 Task: Find connections with filter location Kondapalle with filter topic #mindset with filter profile language German with filter current company Wipro PARI with filter school Delhi Public School Mathura Road with filter industry Theater Companies with filter service category Writing with filter keywords title Controller
Action: Mouse moved to (310, 243)
Screenshot: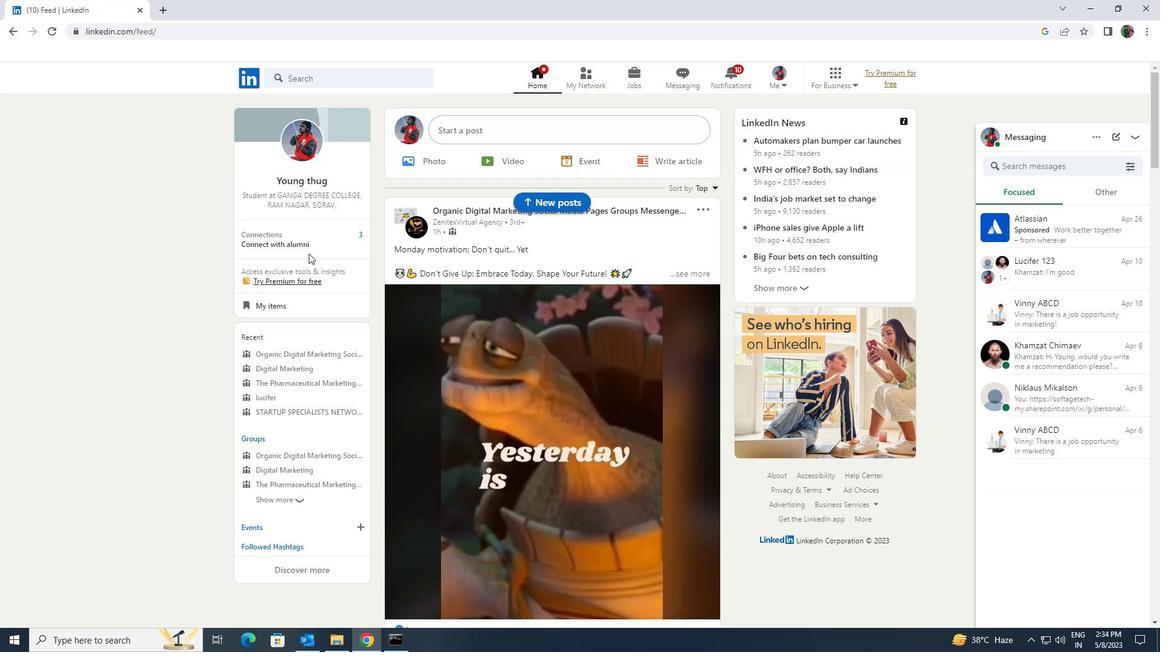 
Action: Mouse pressed left at (310, 243)
Screenshot: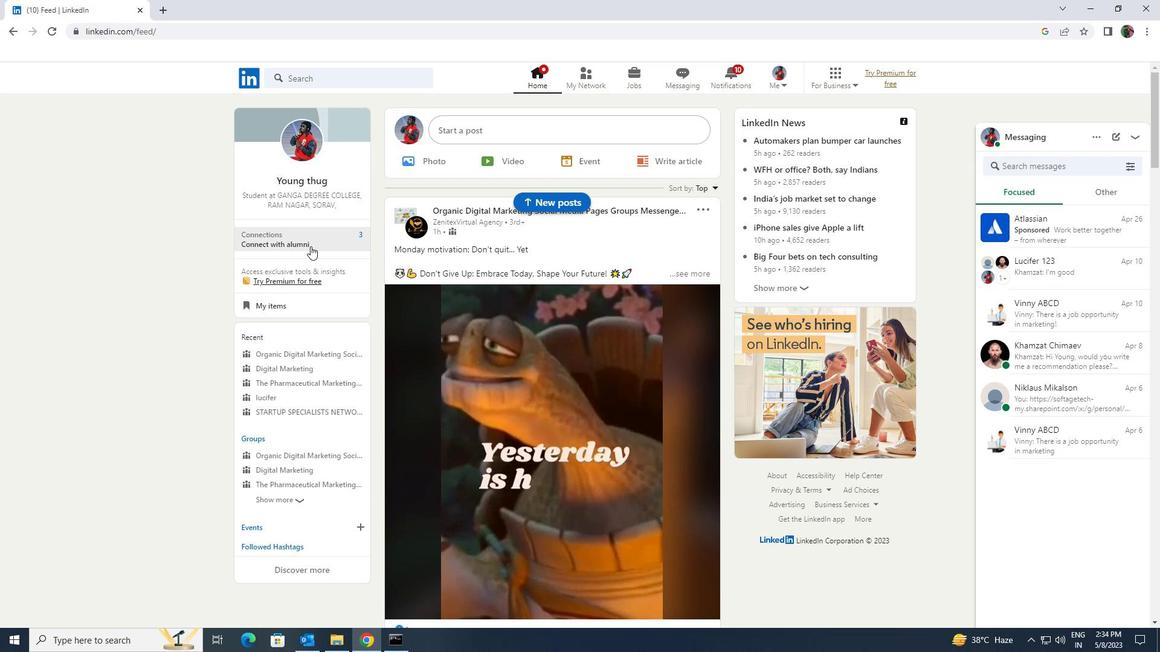 
Action: Mouse moved to (310, 150)
Screenshot: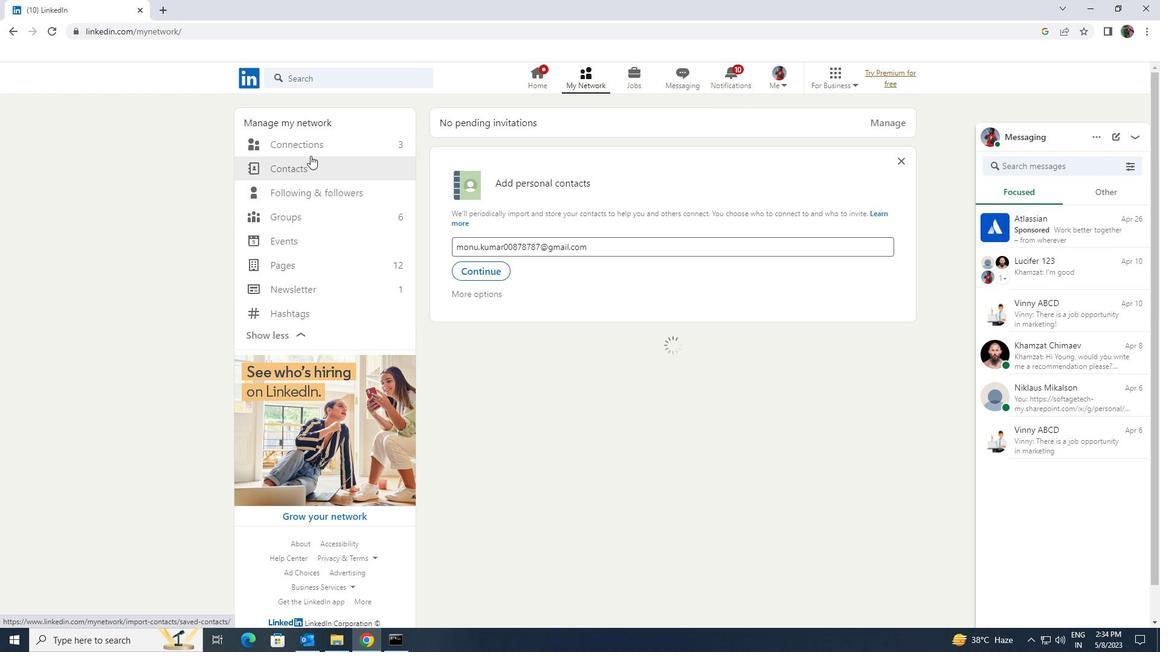 
Action: Mouse pressed left at (310, 150)
Screenshot: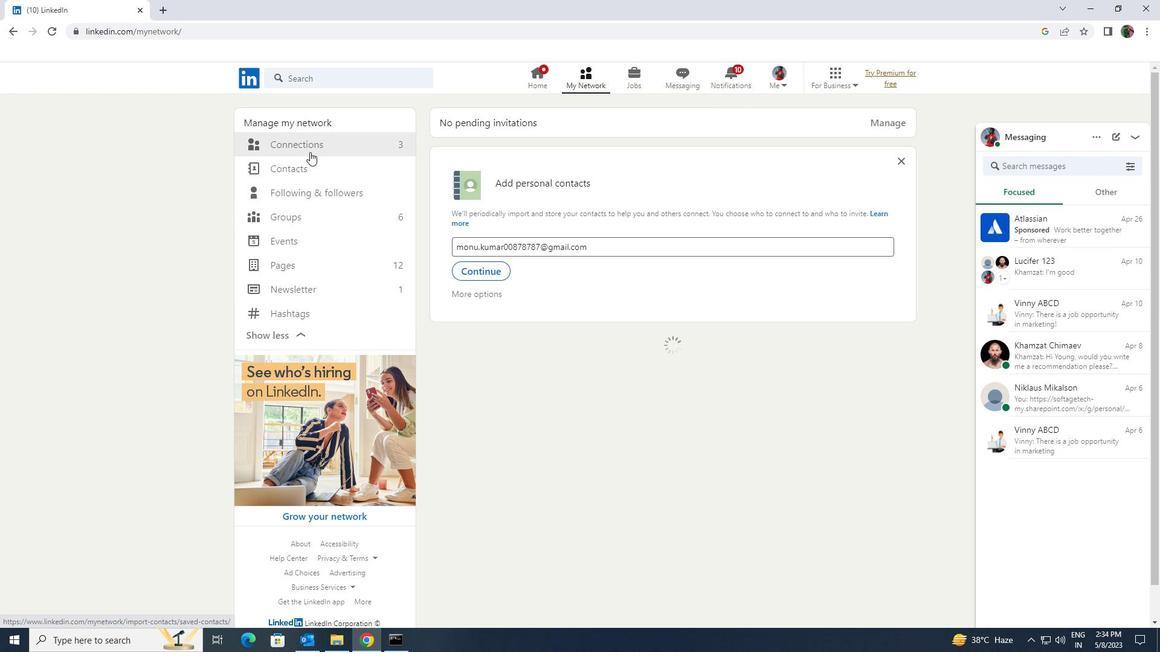 
Action: Mouse moved to (651, 148)
Screenshot: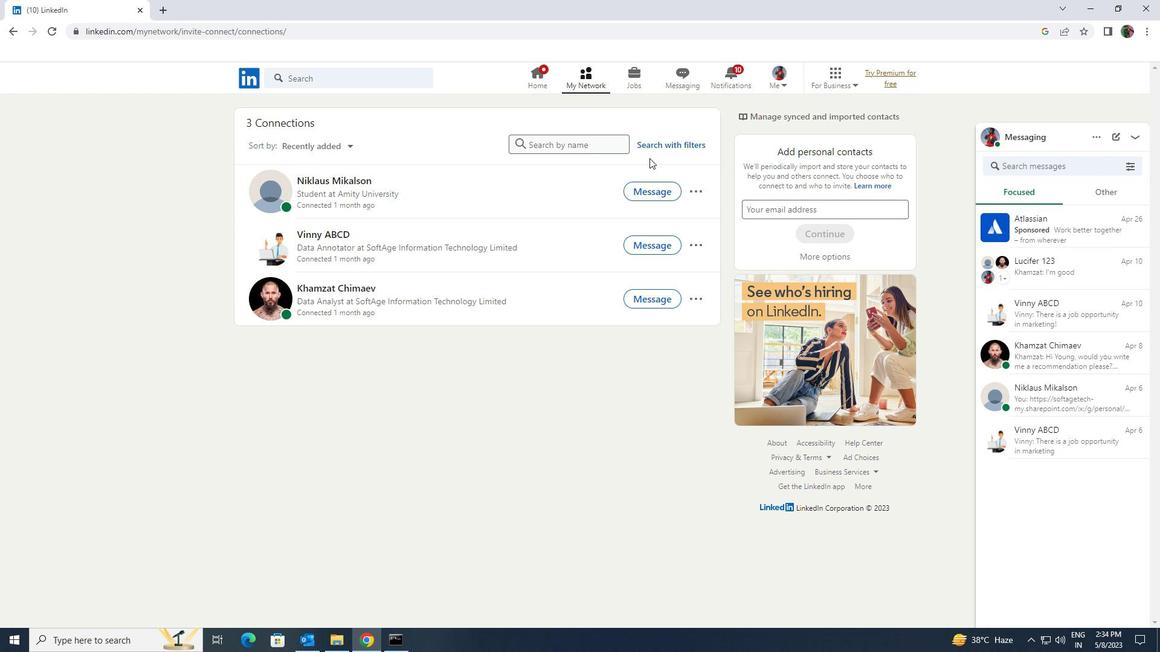 
Action: Mouse pressed left at (651, 148)
Screenshot: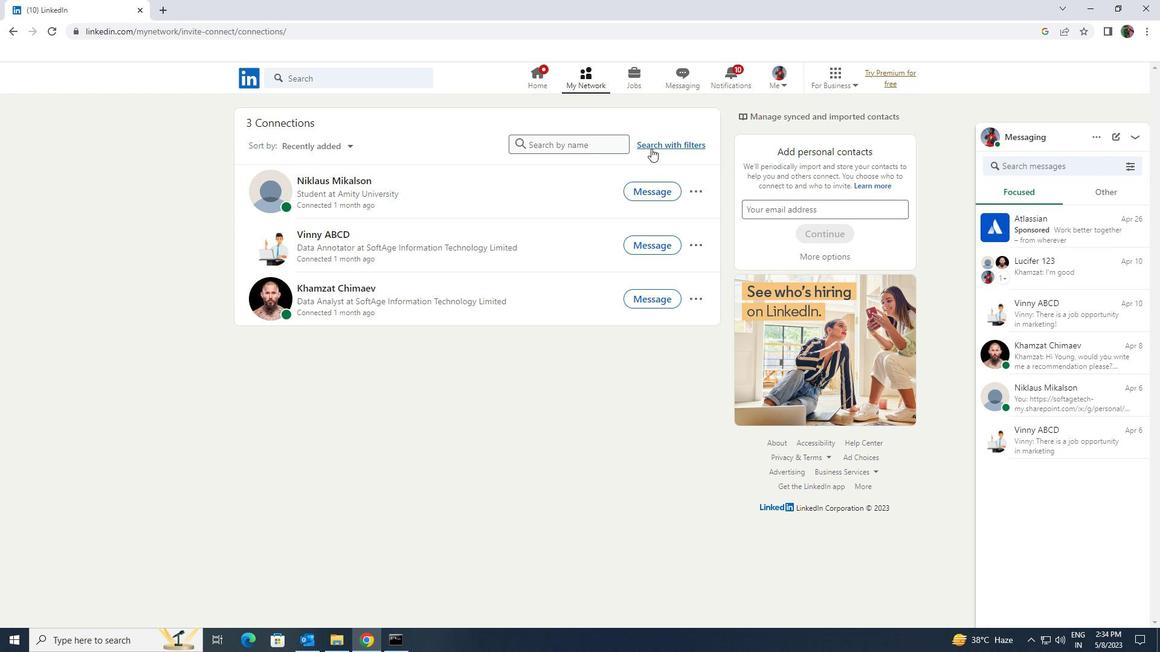 
Action: Mouse moved to (606, 116)
Screenshot: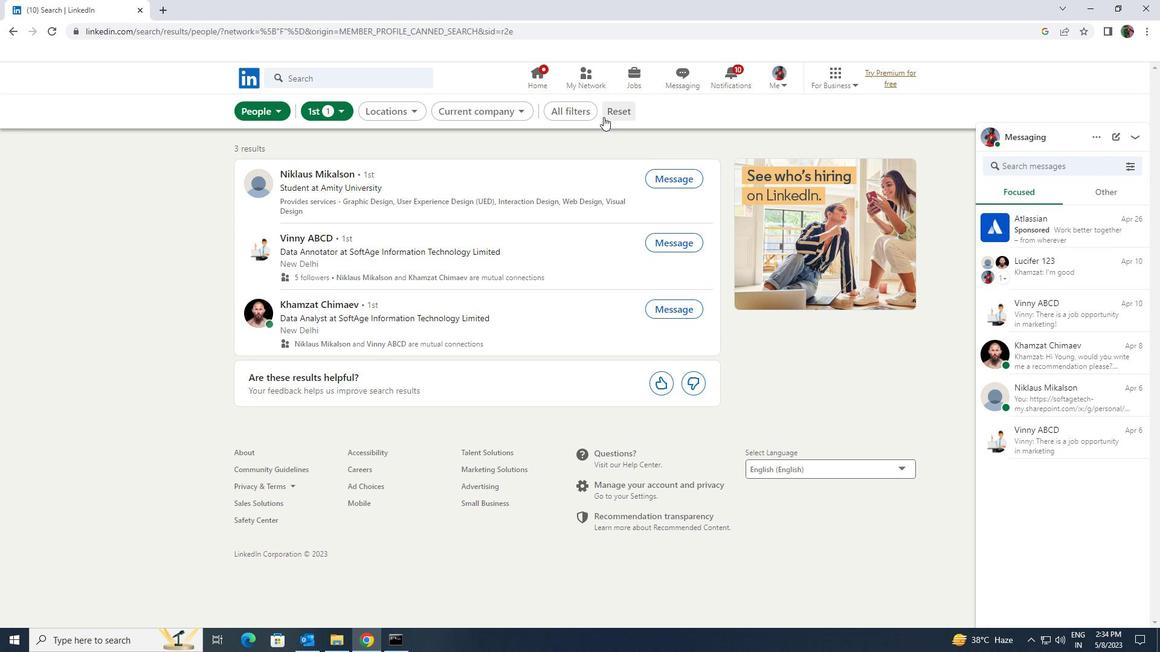 
Action: Mouse pressed left at (606, 116)
Screenshot: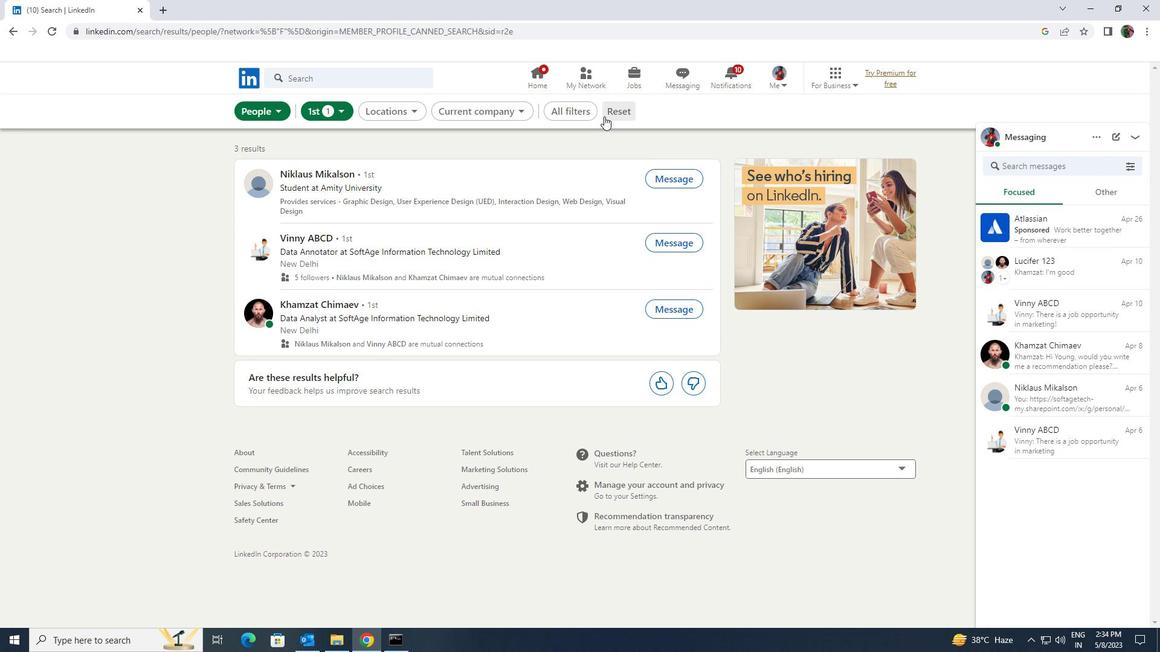 
Action: Mouse moved to (601, 115)
Screenshot: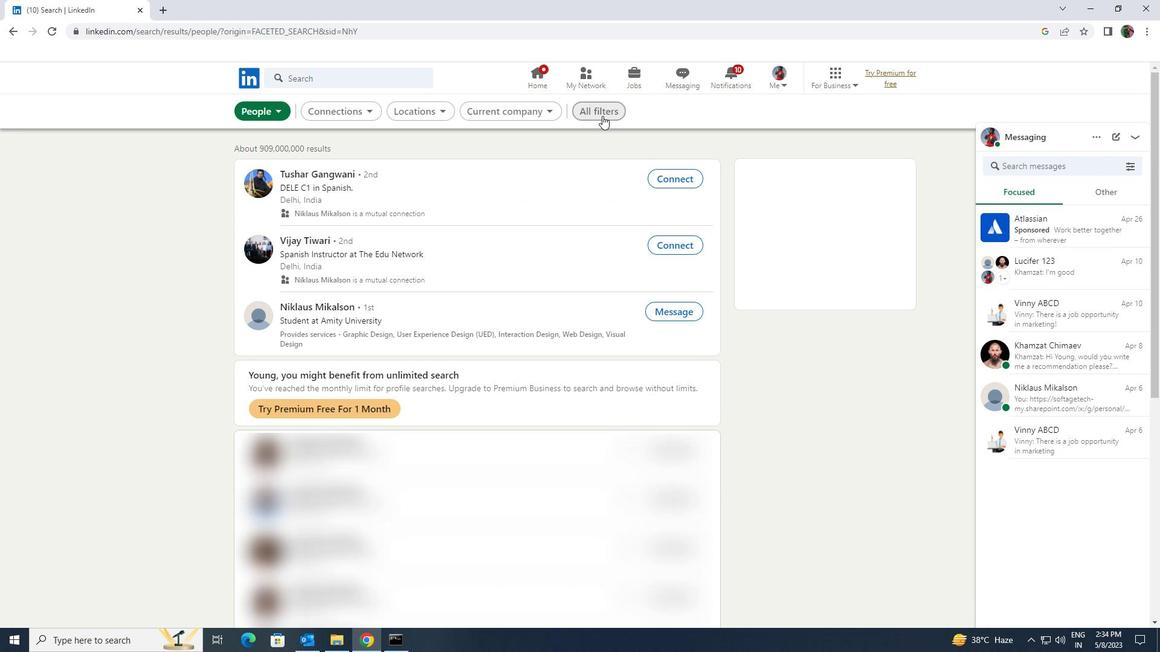 
Action: Mouse pressed left at (601, 115)
Screenshot: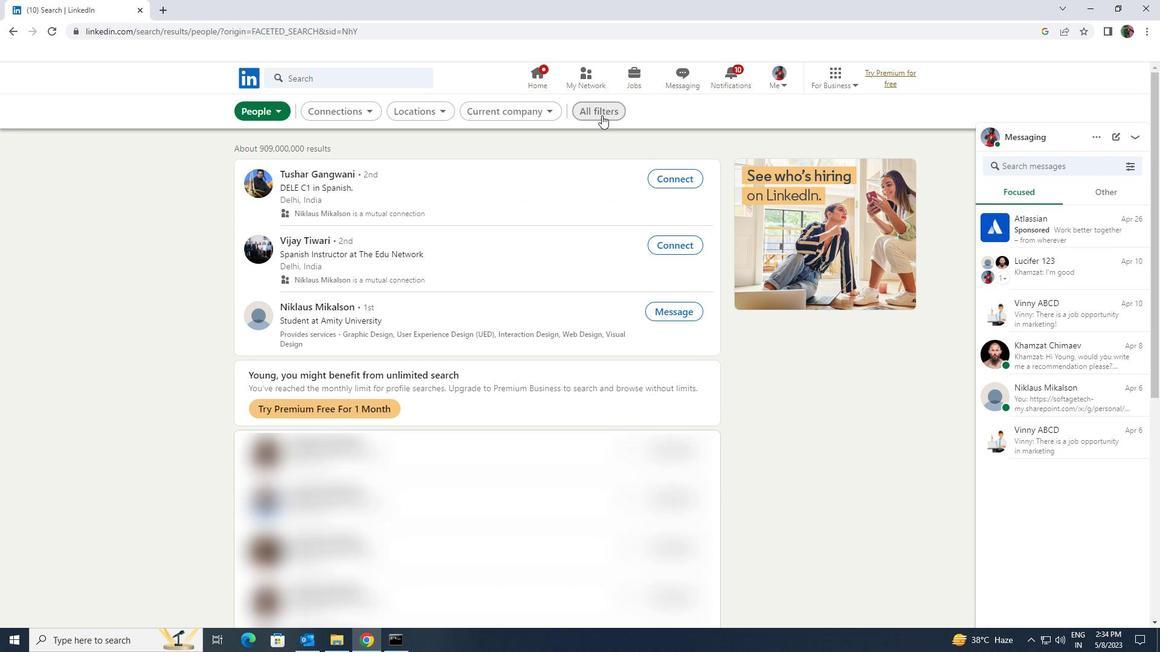 
Action: Mouse moved to (1014, 476)
Screenshot: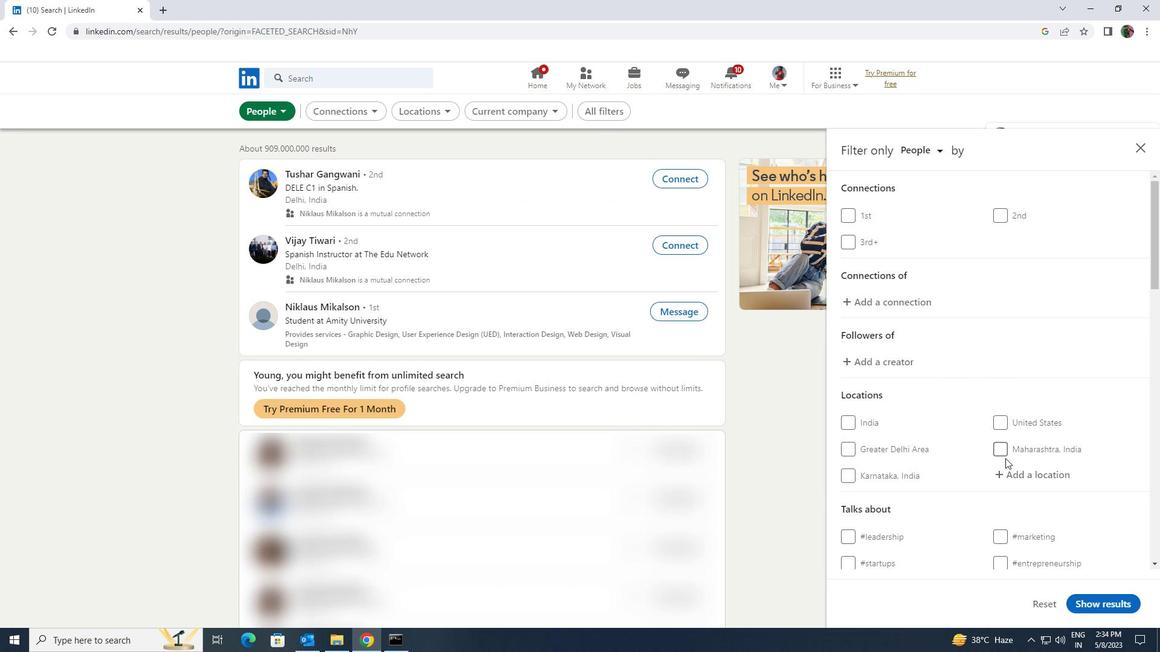 
Action: Mouse pressed left at (1014, 476)
Screenshot: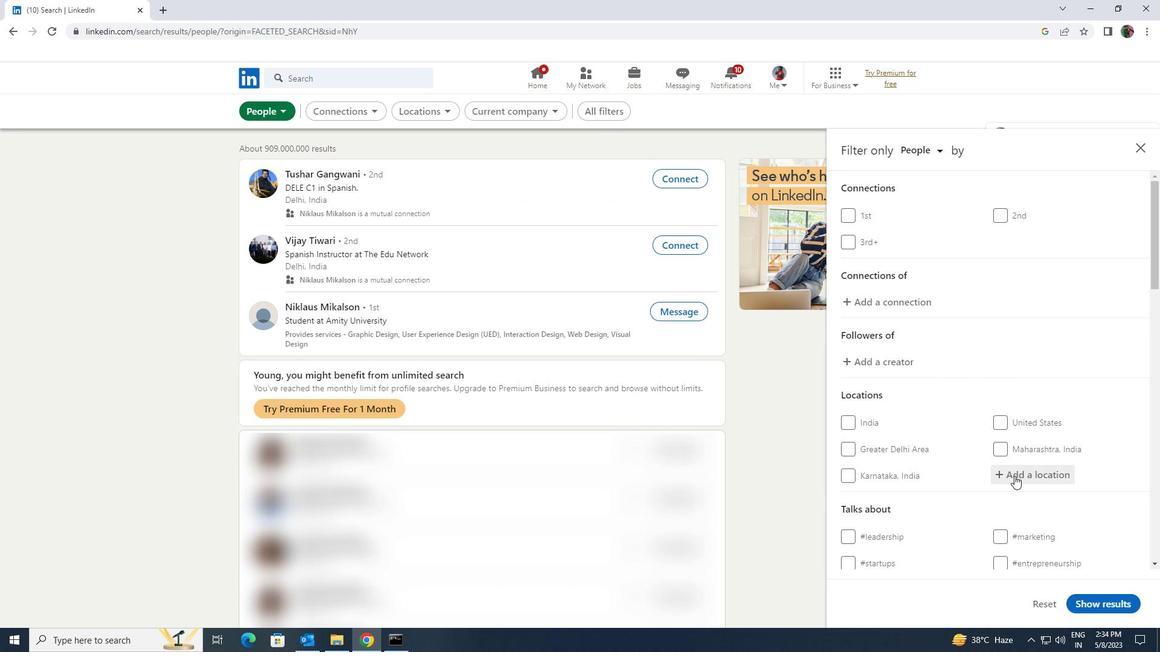 
Action: Key pressed <Key.shift>KONDAPALLE
Screenshot: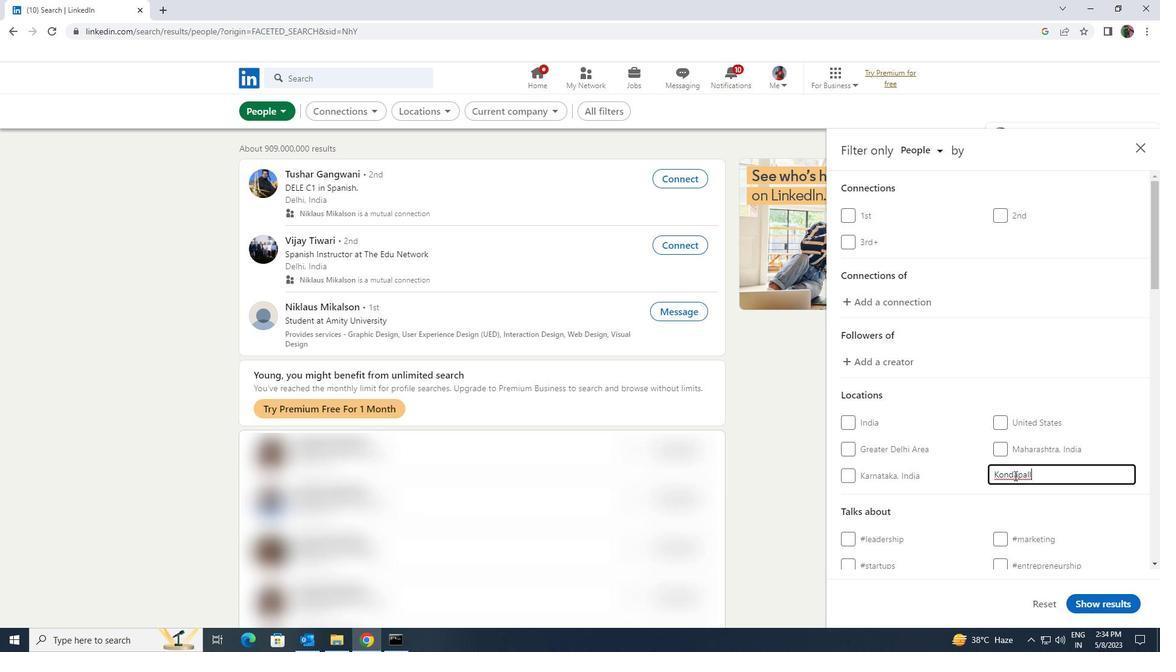 
Action: Mouse moved to (1019, 474)
Screenshot: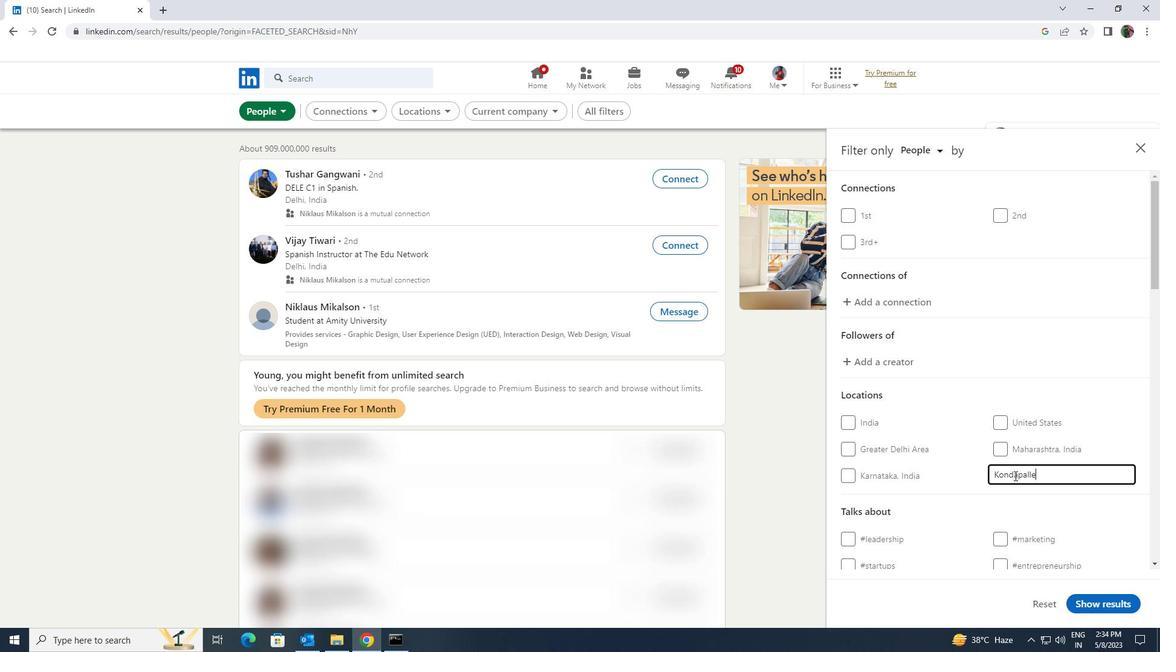 
Action: Mouse scrolled (1019, 474) with delta (0, 0)
Screenshot: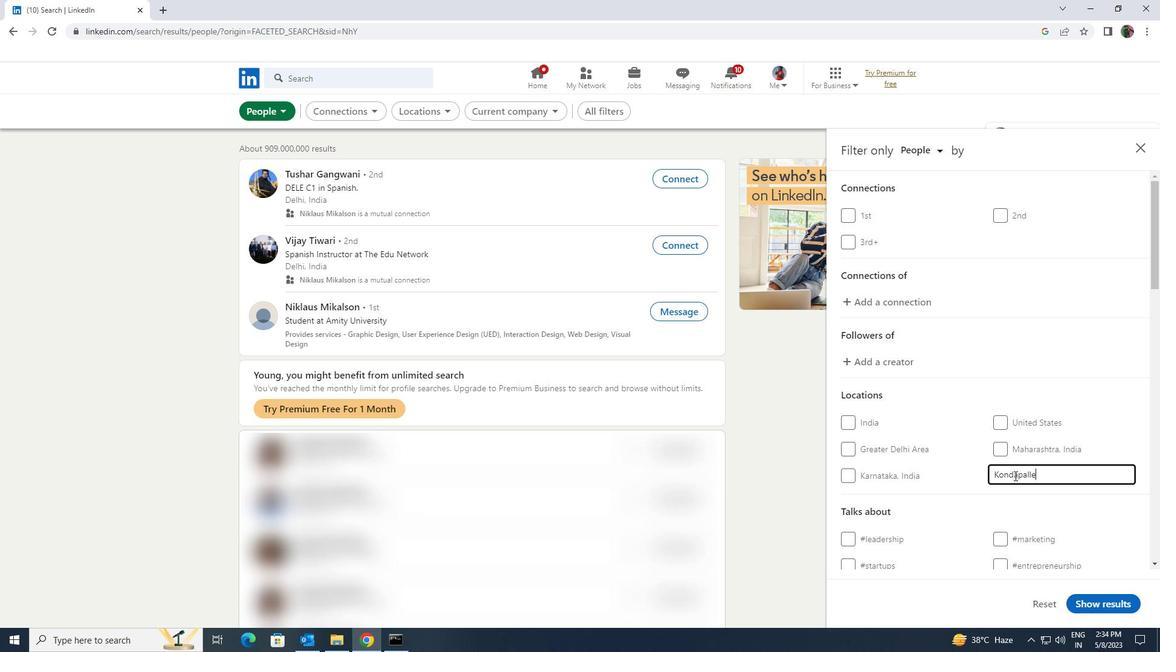 
Action: Mouse scrolled (1019, 474) with delta (0, 0)
Screenshot: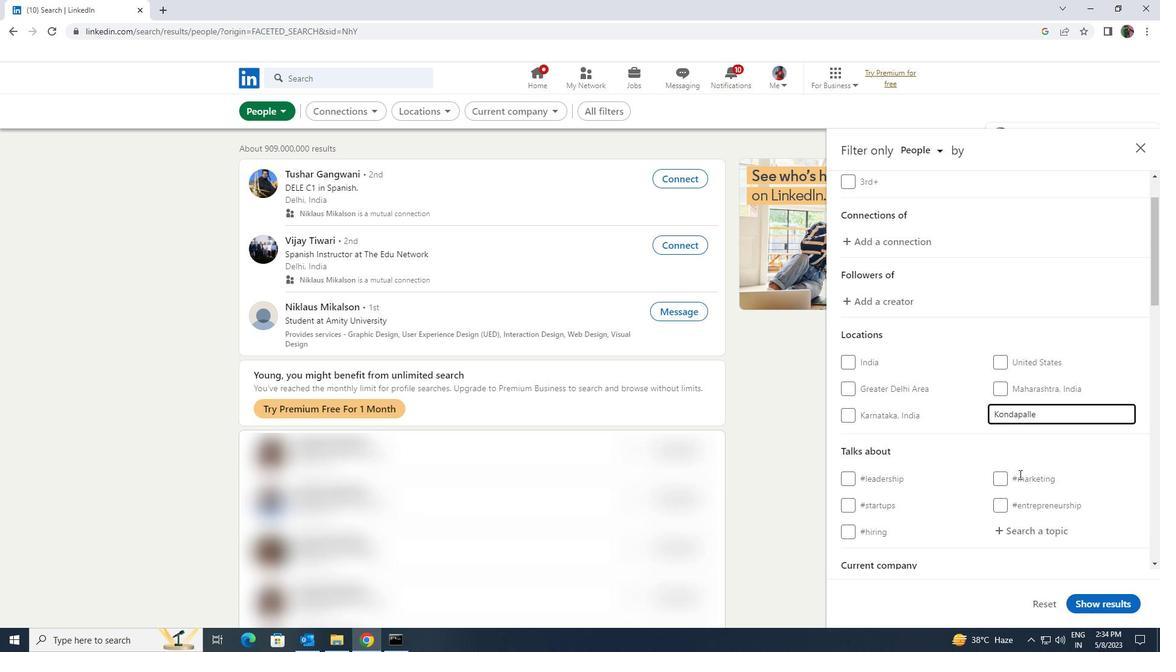 
Action: Mouse scrolled (1019, 474) with delta (0, 0)
Screenshot: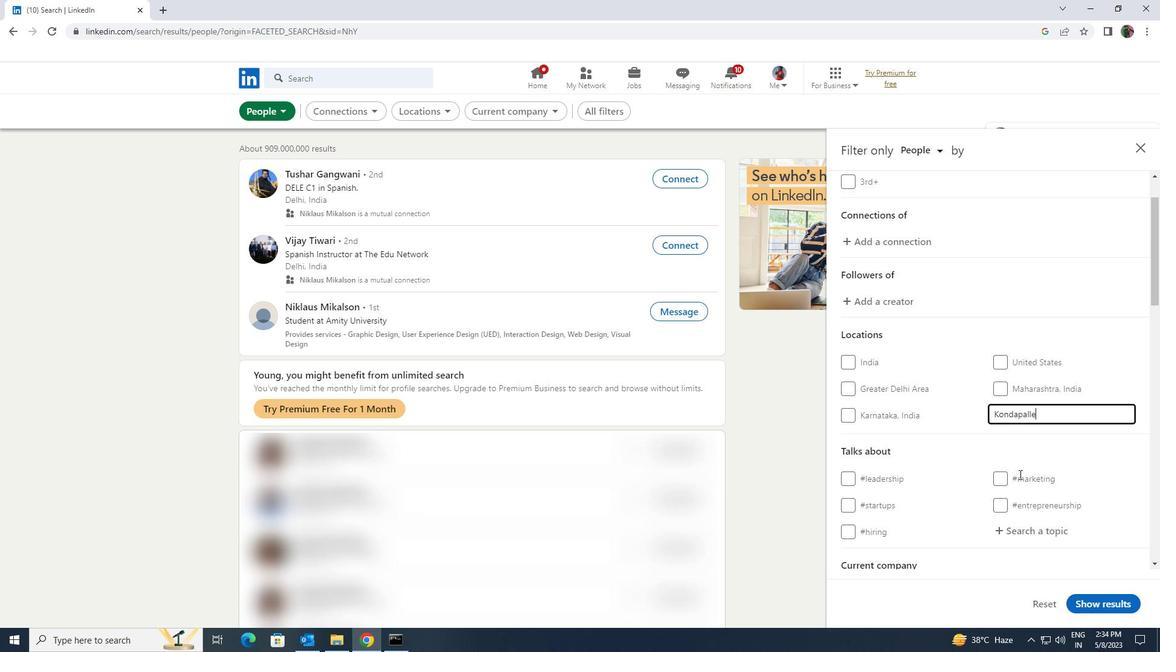 
Action: Mouse moved to (1014, 412)
Screenshot: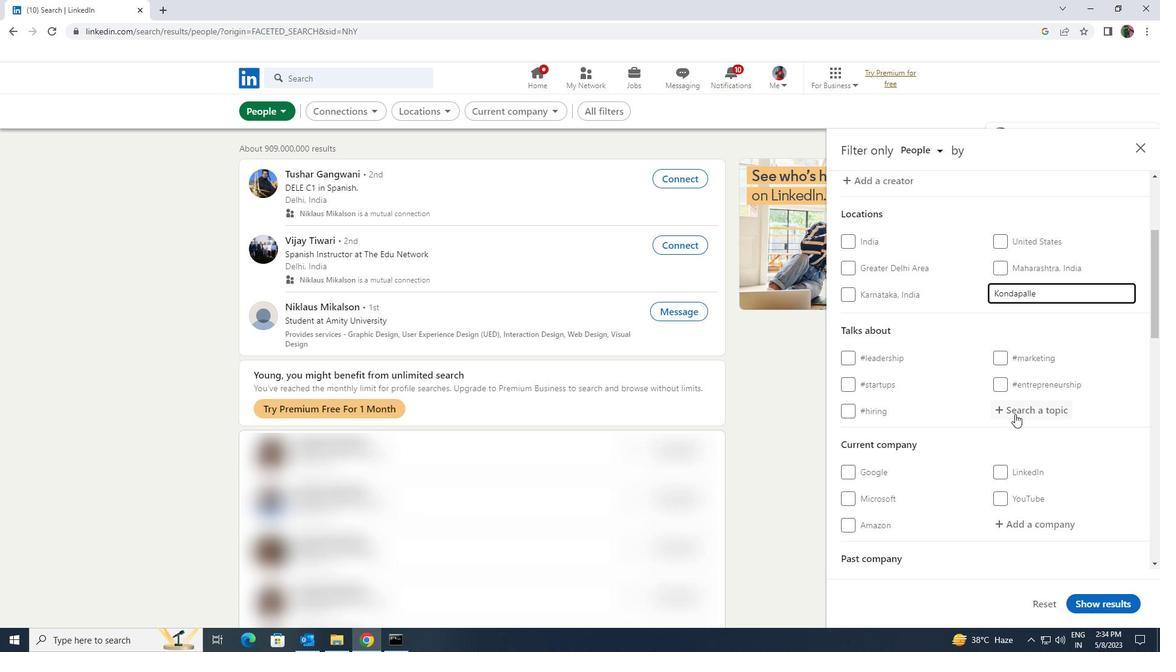 
Action: Mouse pressed left at (1014, 412)
Screenshot: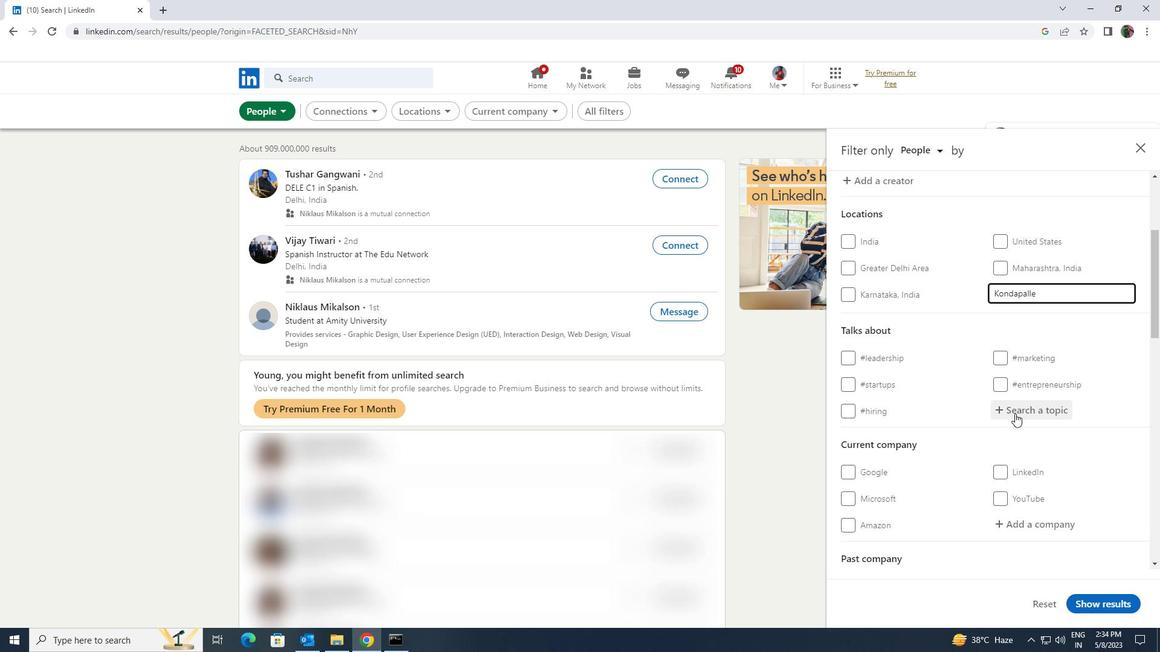 
Action: Key pressed <Key.shift>MINDSET
Screenshot: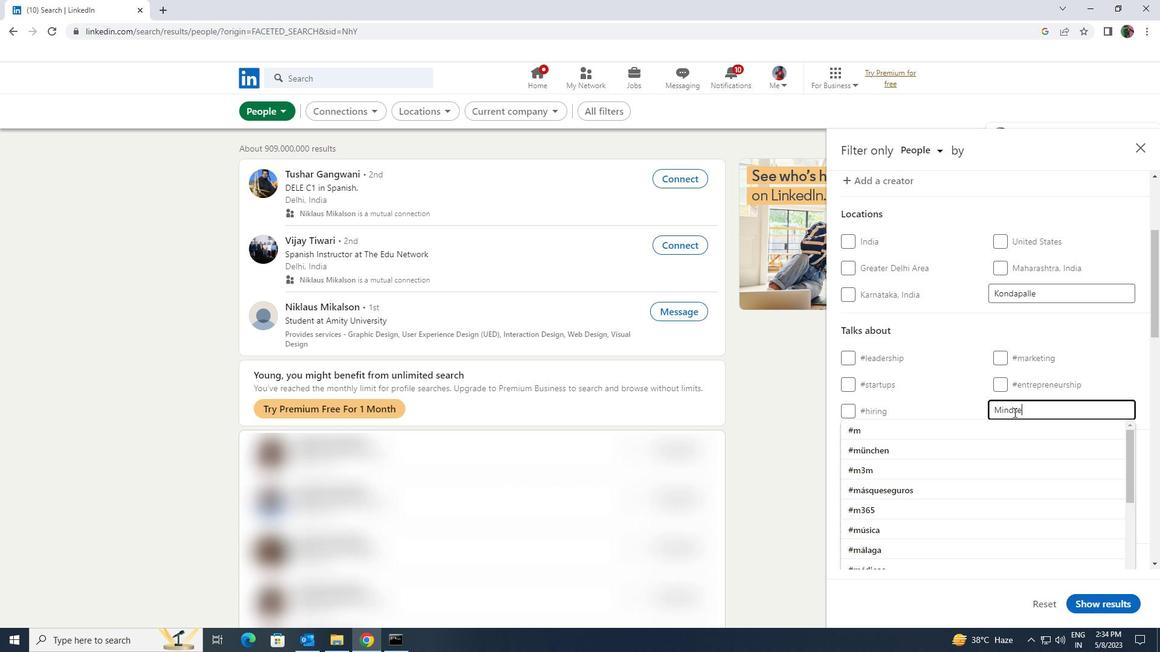 
Action: Mouse moved to (1012, 419)
Screenshot: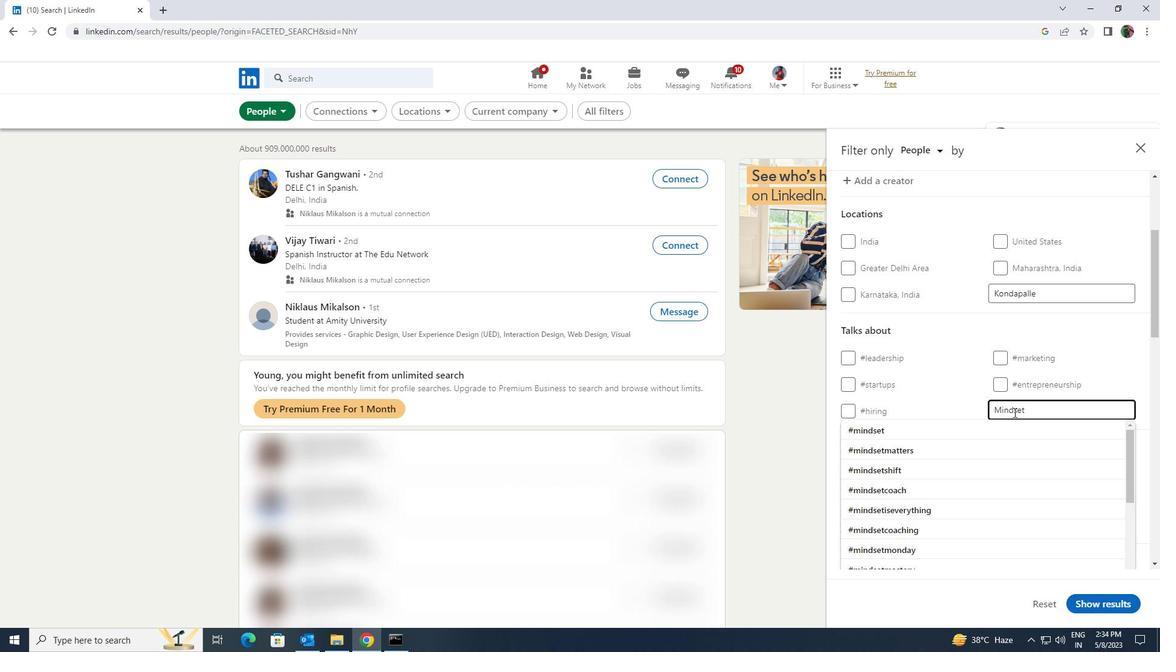 
Action: Mouse pressed left at (1012, 419)
Screenshot: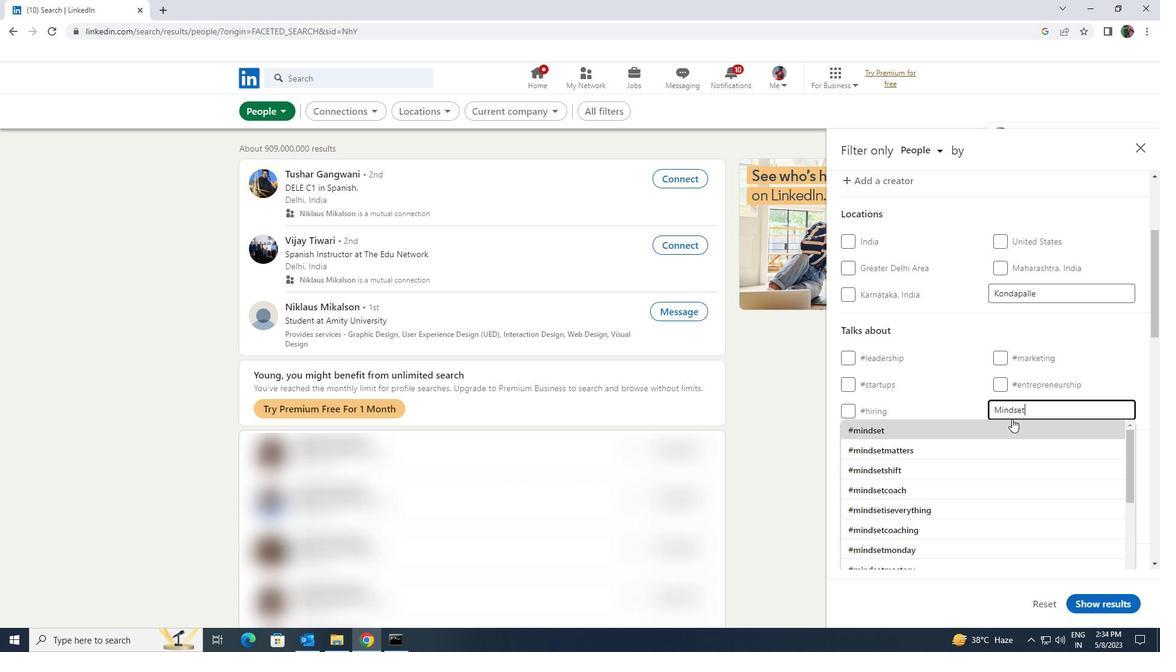 
Action: Mouse scrolled (1012, 418) with delta (0, 0)
Screenshot: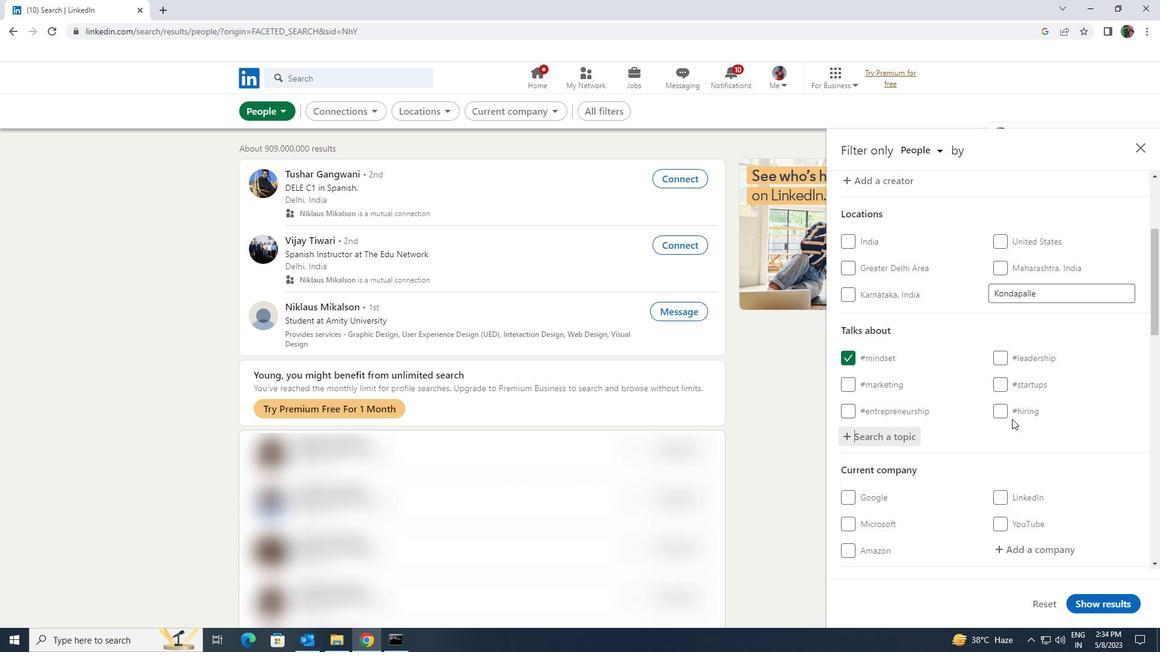 
Action: Mouse scrolled (1012, 418) with delta (0, 0)
Screenshot: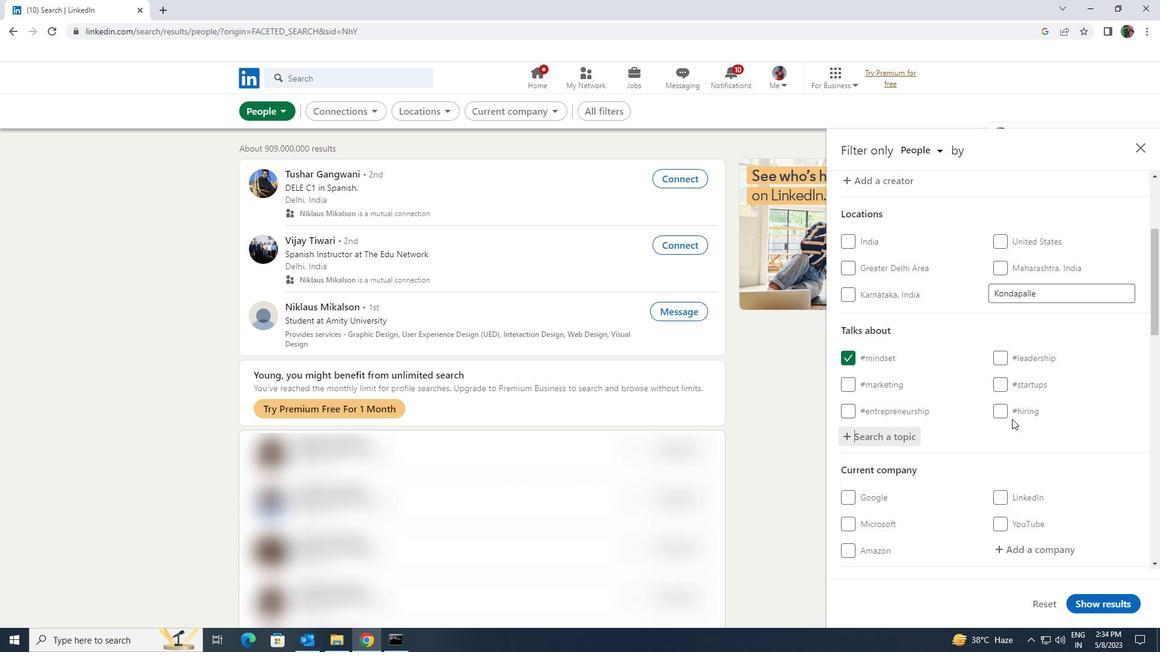 
Action: Mouse moved to (1012, 419)
Screenshot: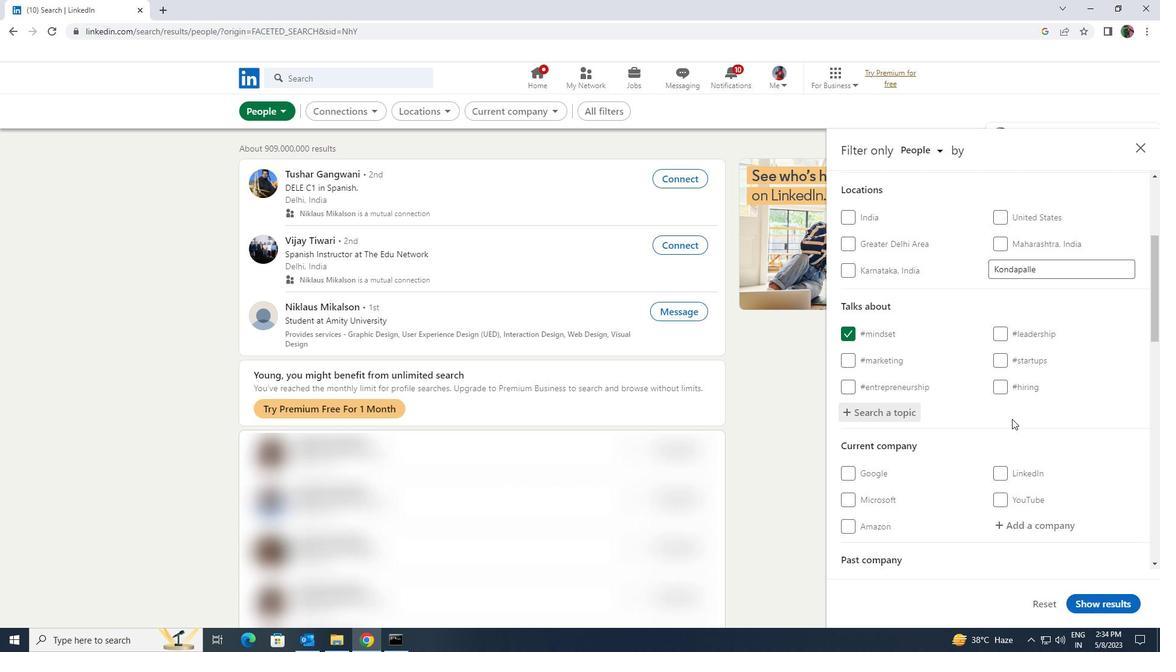 
Action: Mouse scrolled (1012, 418) with delta (0, 0)
Screenshot: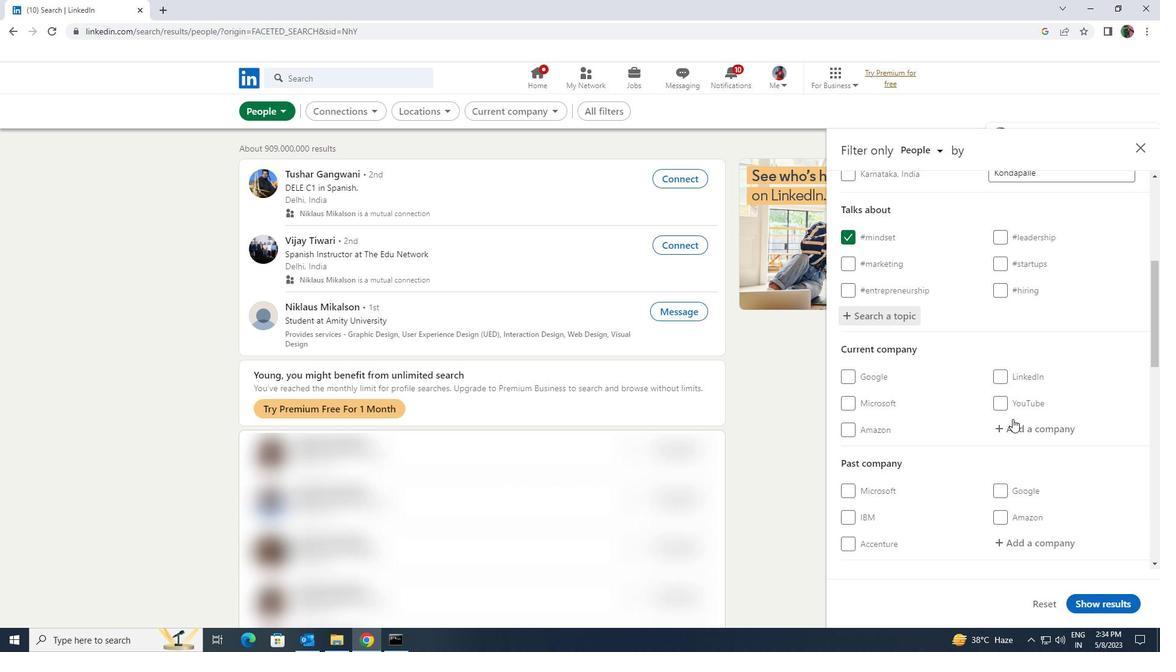 
Action: Mouse scrolled (1012, 418) with delta (0, 0)
Screenshot: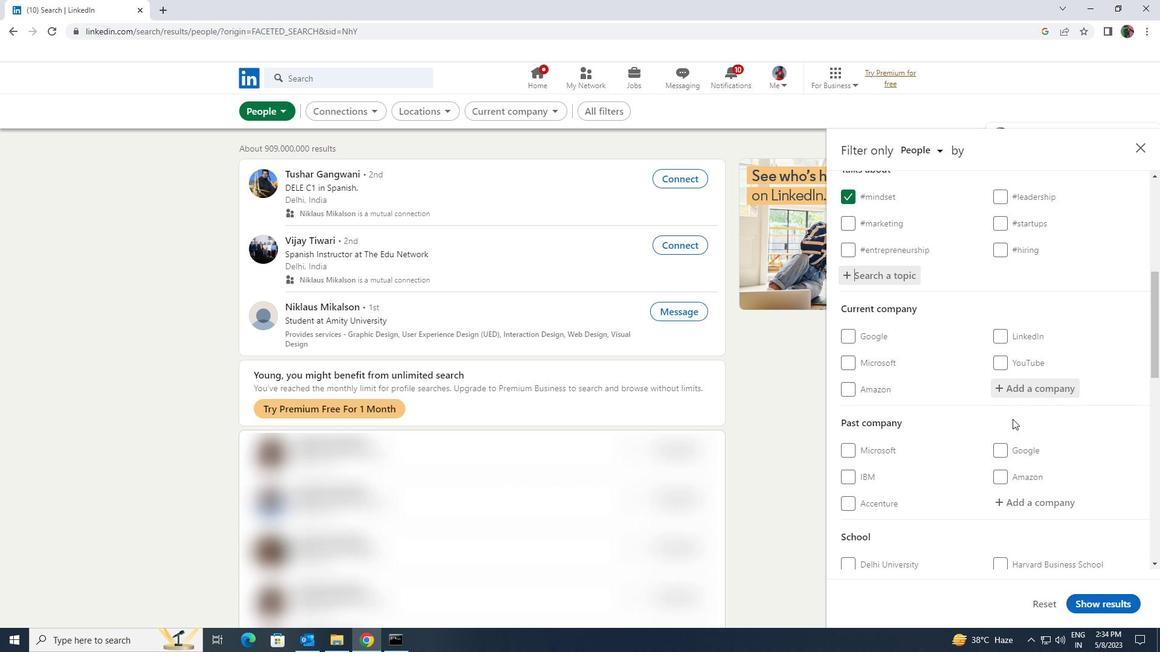 
Action: Mouse scrolled (1012, 418) with delta (0, 0)
Screenshot: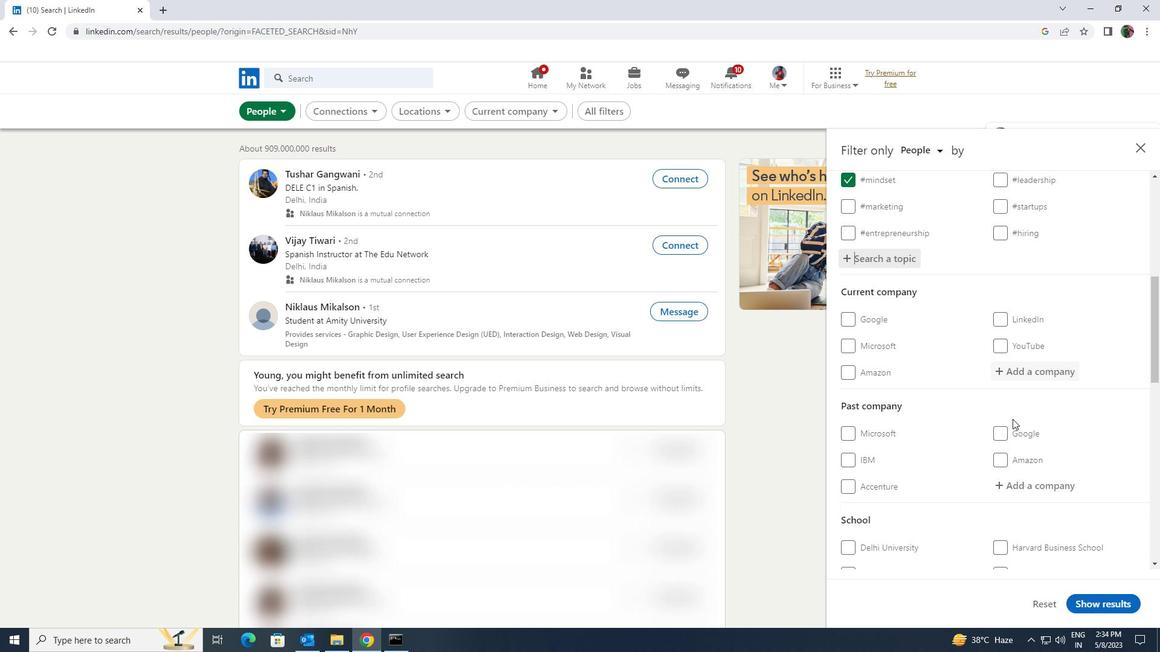
Action: Mouse scrolled (1012, 418) with delta (0, 0)
Screenshot: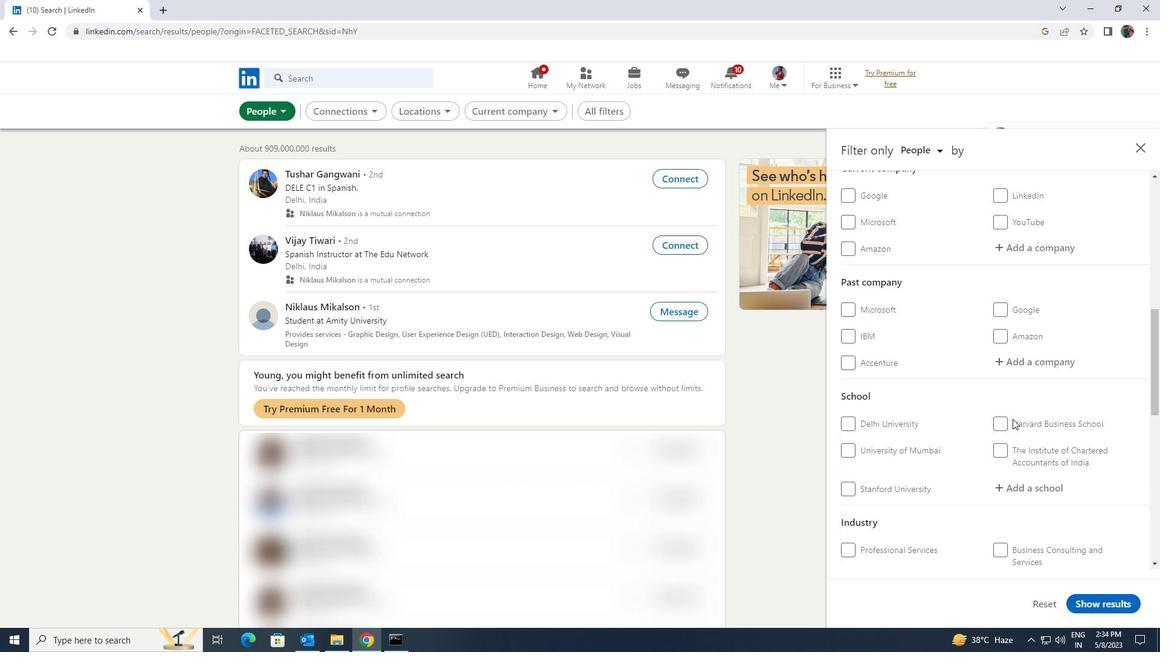 
Action: Mouse scrolled (1012, 418) with delta (0, 0)
Screenshot: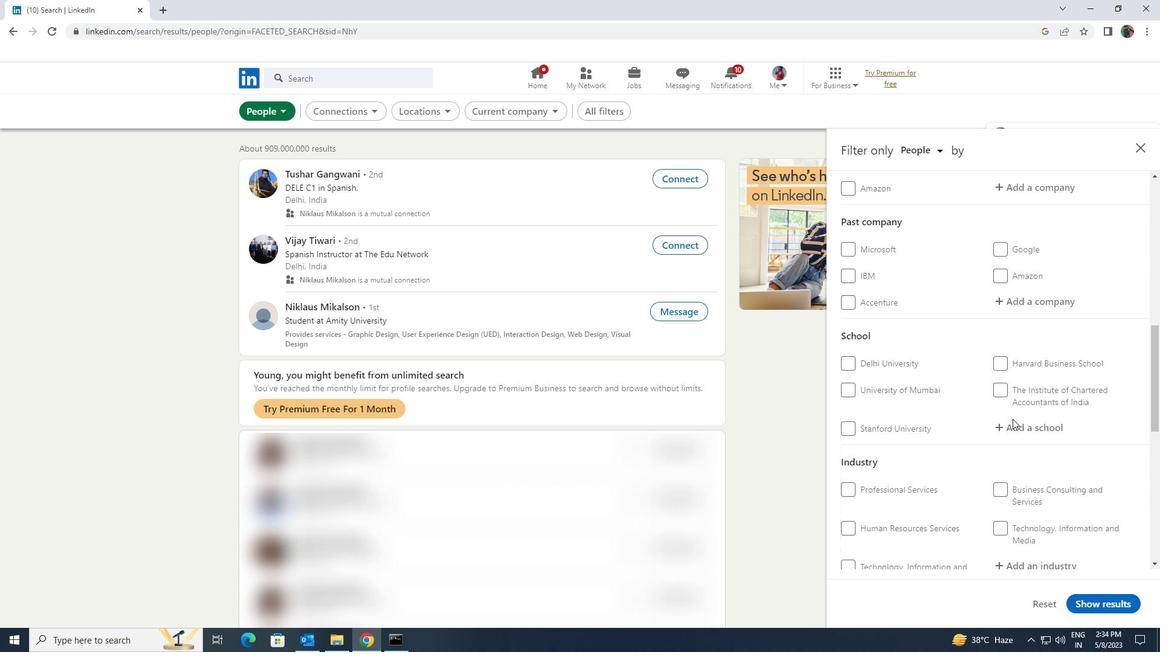 
Action: Mouse scrolled (1012, 418) with delta (0, 0)
Screenshot: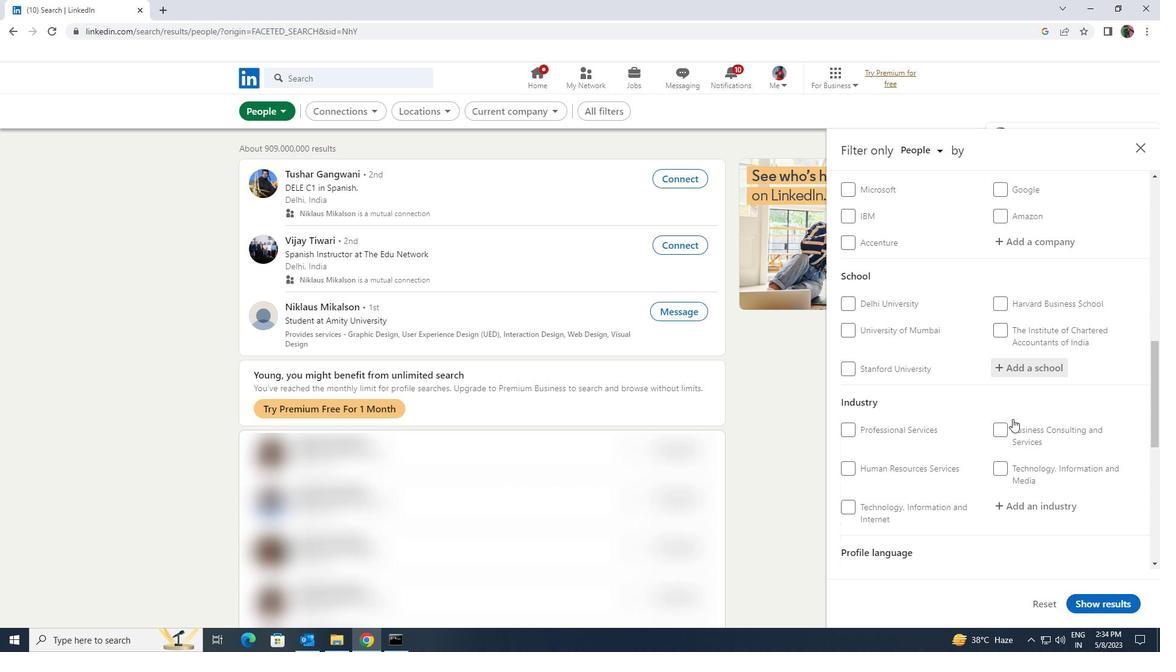 
Action: Mouse scrolled (1012, 418) with delta (0, 0)
Screenshot: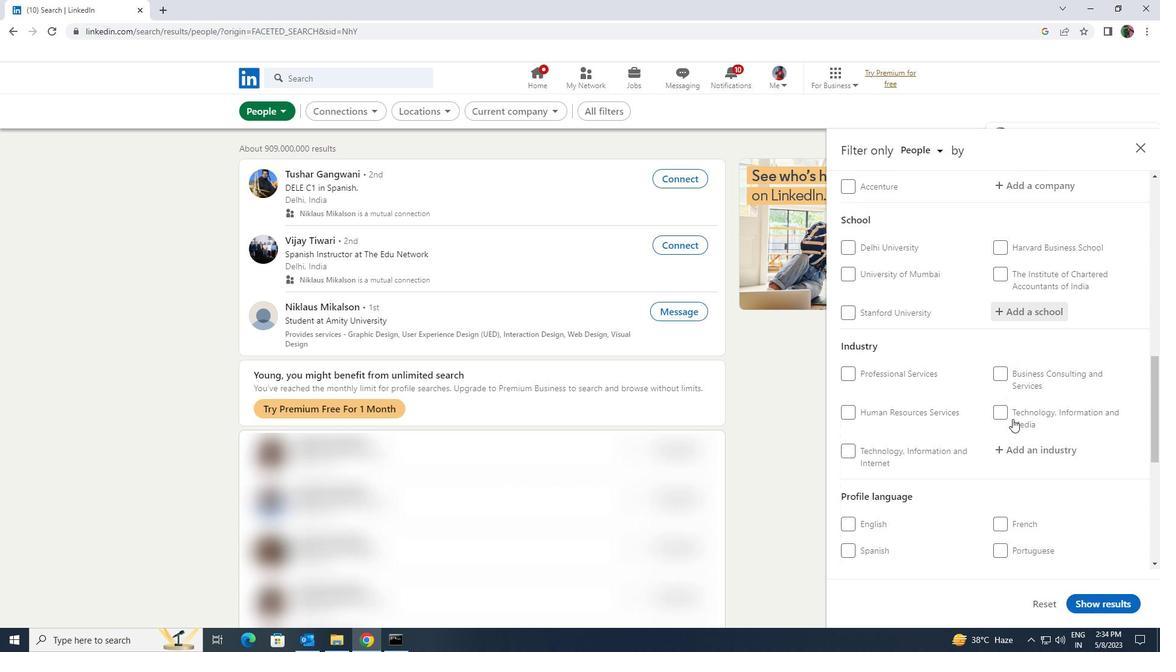 
Action: Mouse moved to (883, 509)
Screenshot: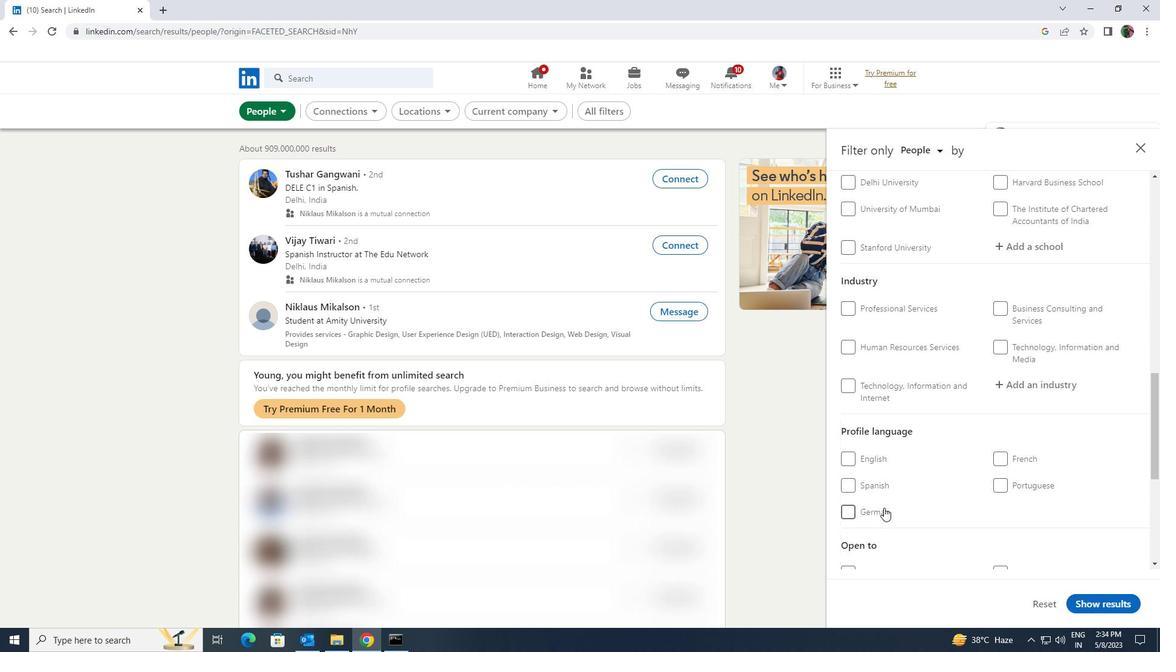 
Action: Mouse pressed left at (883, 509)
Screenshot: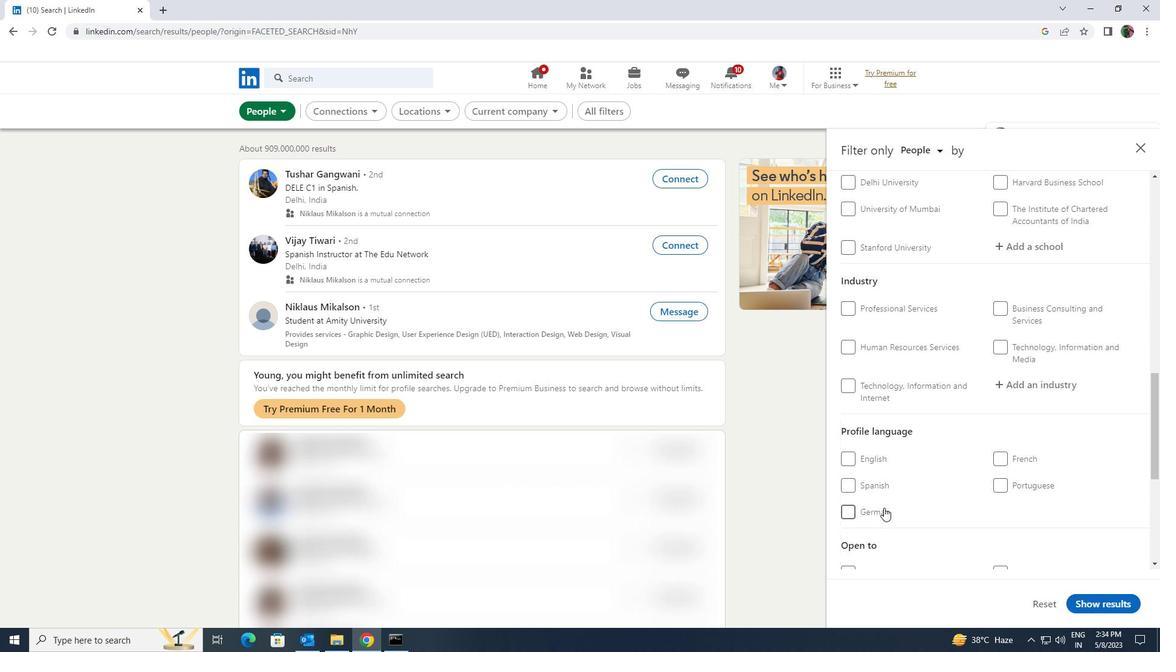 
Action: Mouse moved to (847, 514)
Screenshot: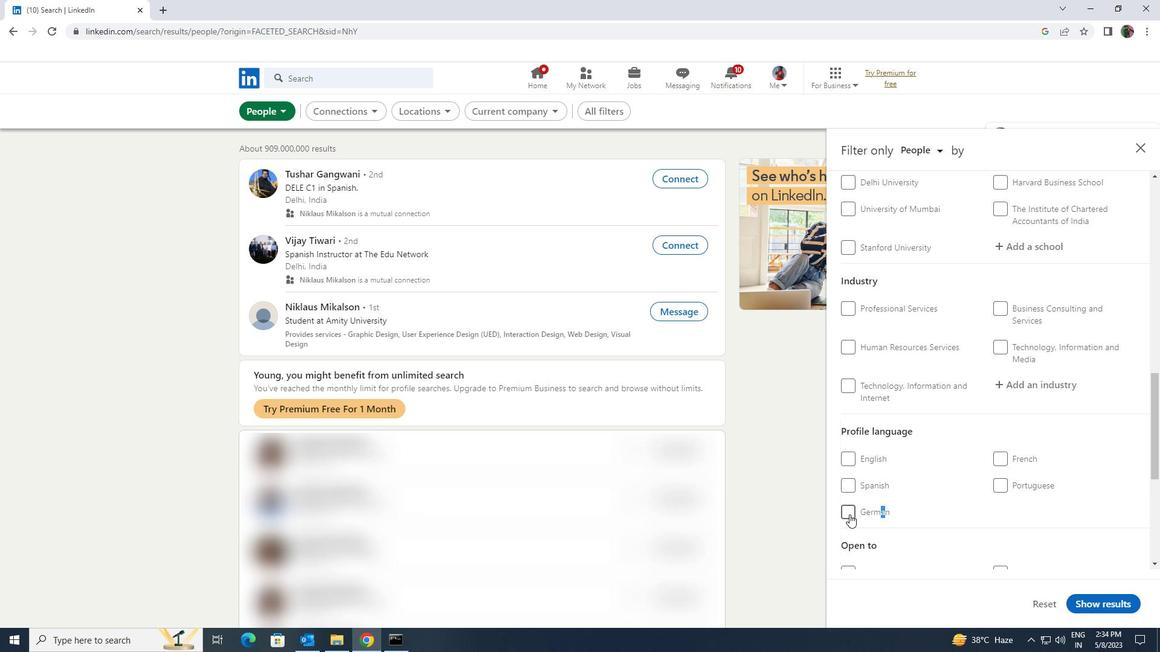 
Action: Mouse pressed left at (847, 514)
Screenshot: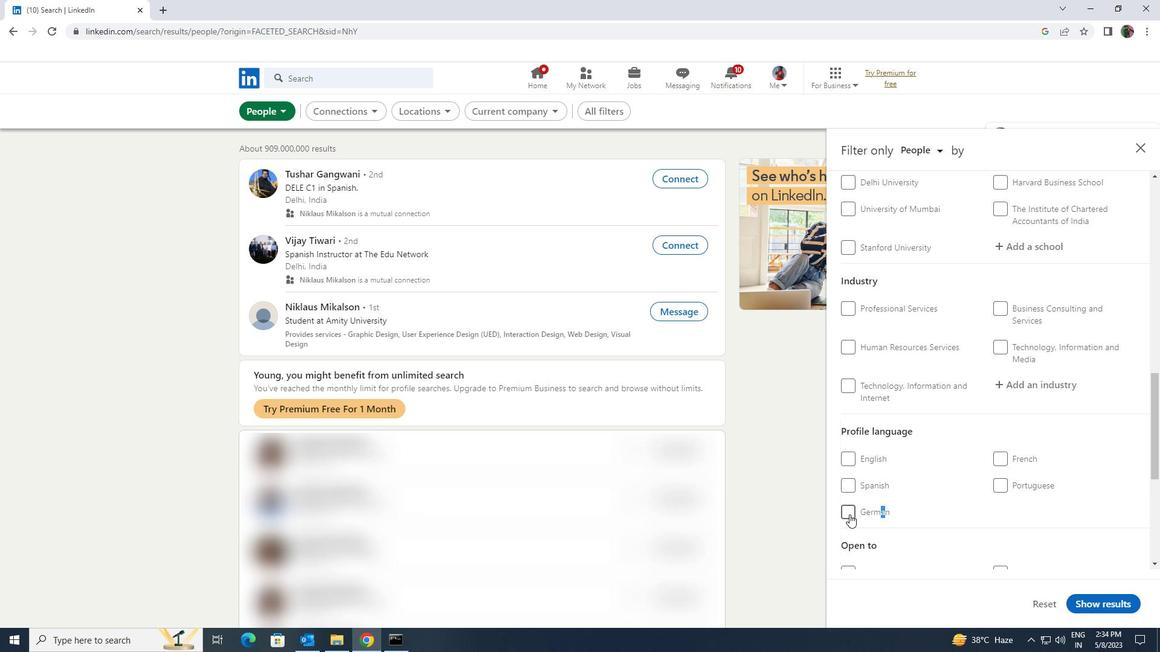 
Action: Mouse moved to (925, 500)
Screenshot: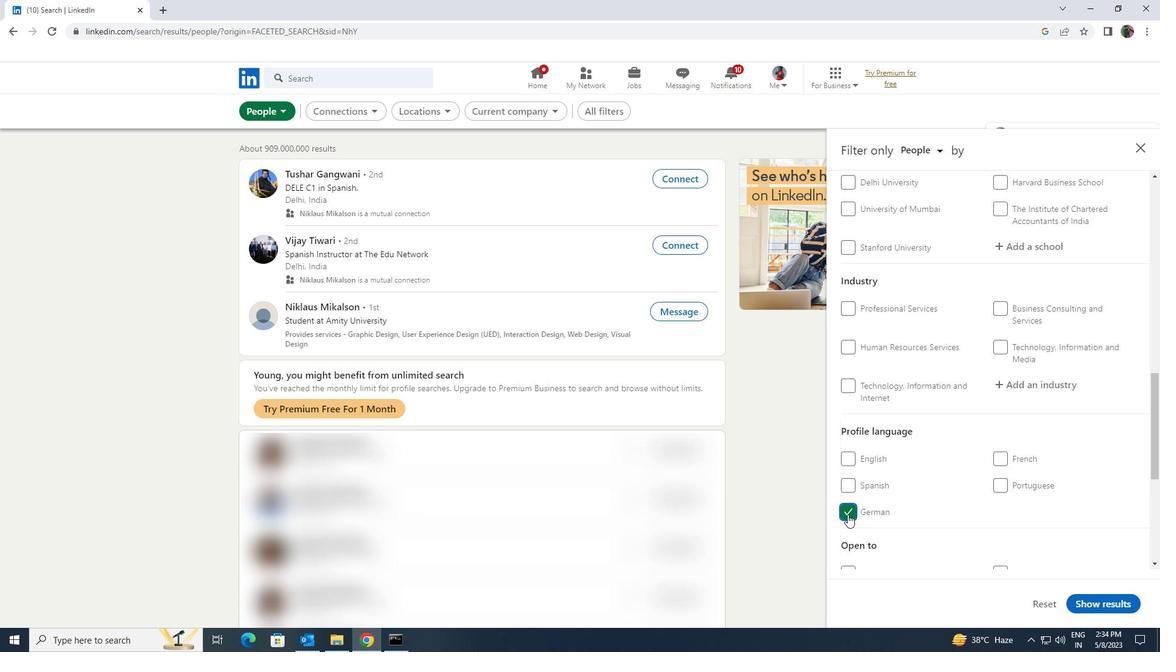 
Action: Mouse scrolled (925, 500) with delta (0, 0)
Screenshot: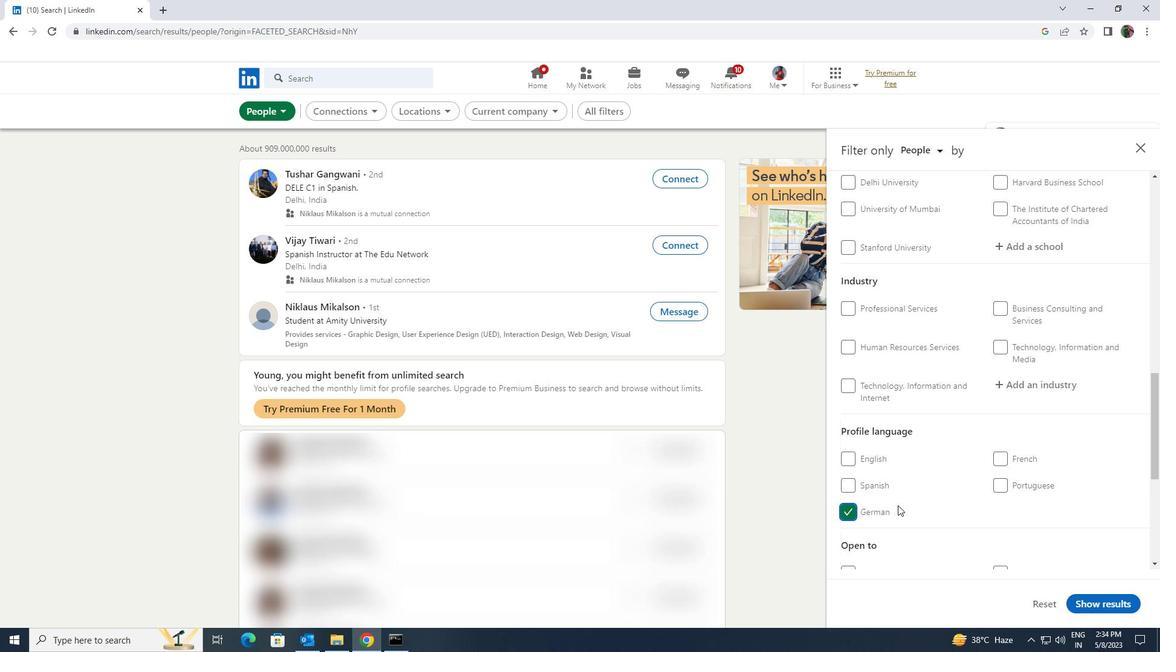 
Action: Mouse scrolled (925, 500) with delta (0, 0)
Screenshot: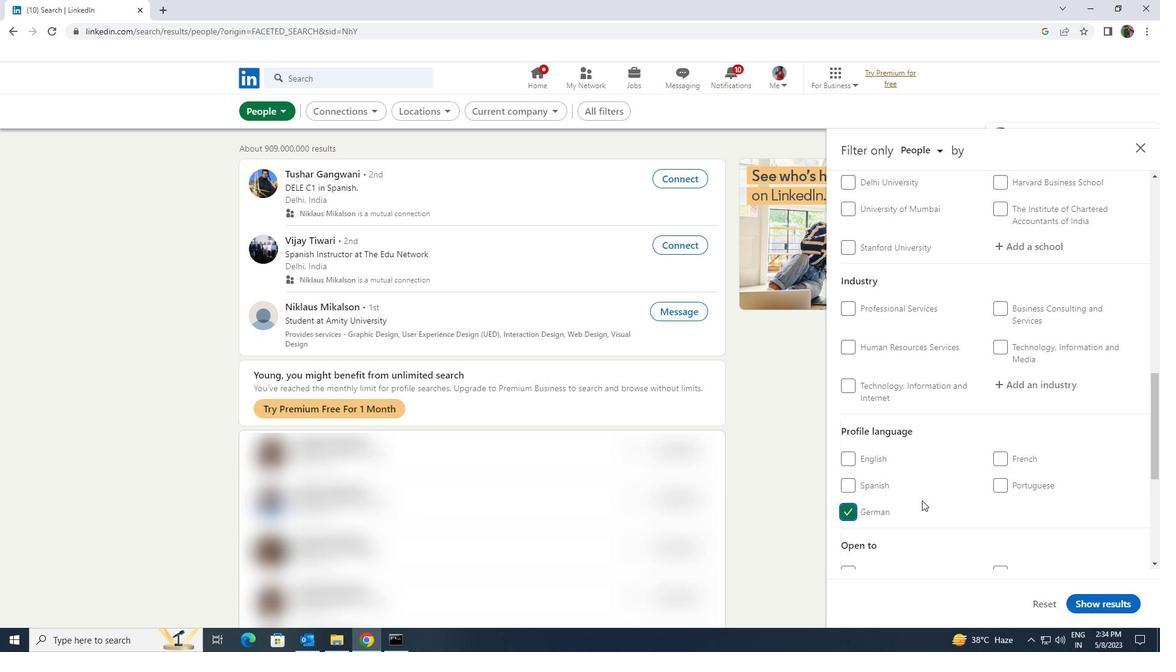 
Action: Mouse scrolled (925, 500) with delta (0, 0)
Screenshot: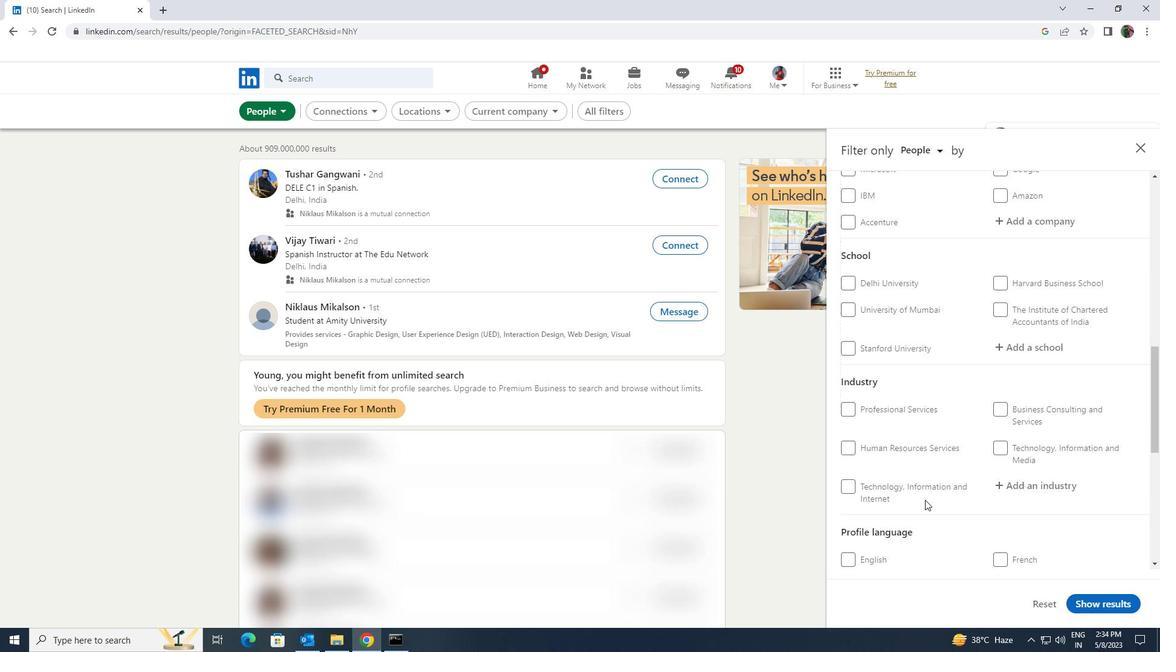 
Action: Mouse scrolled (925, 500) with delta (0, 0)
Screenshot: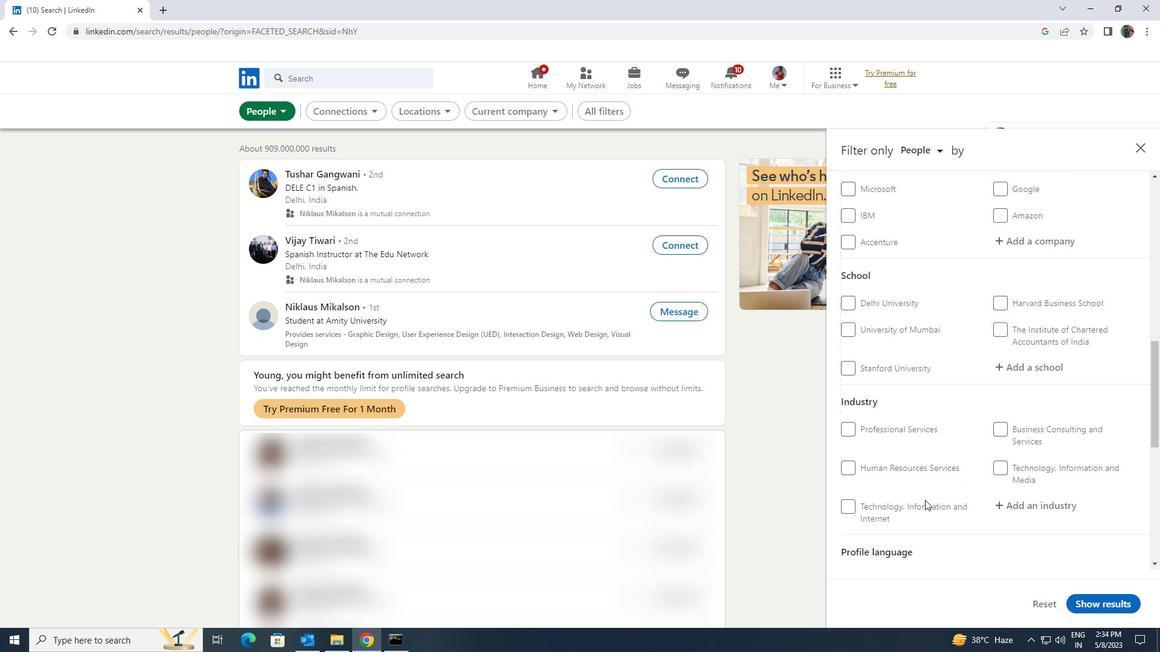 
Action: Mouse scrolled (925, 500) with delta (0, 0)
Screenshot: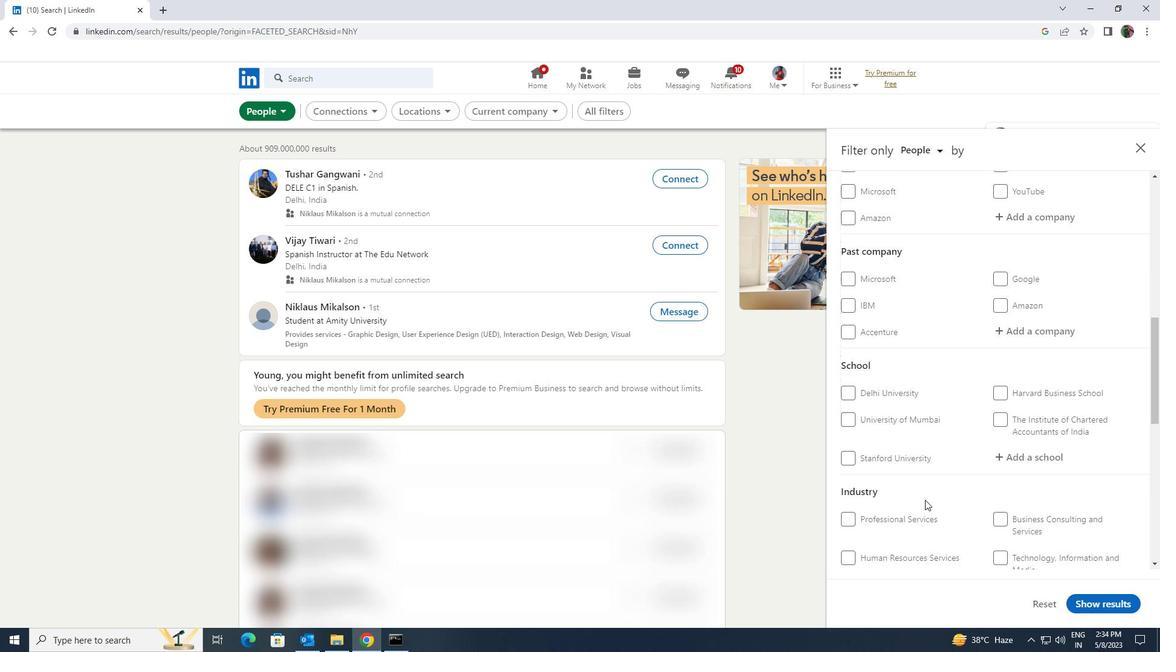 
Action: Mouse scrolled (925, 500) with delta (0, 0)
Screenshot: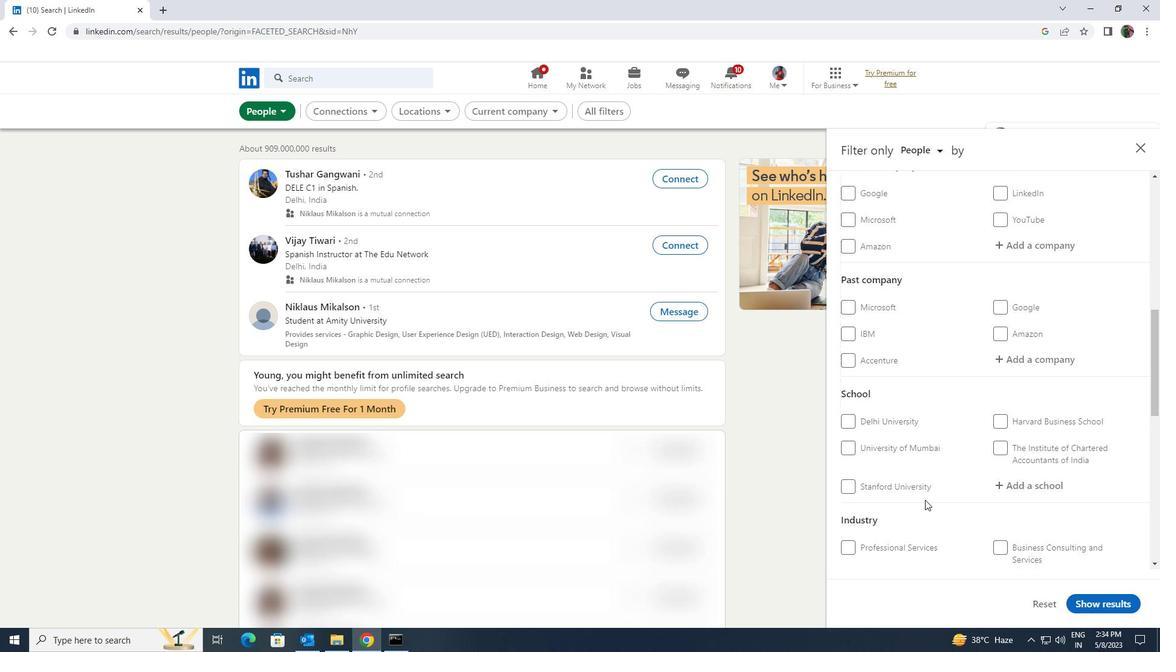 
Action: Mouse scrolled (925, 500) with delta (0, 0)
Screenshot: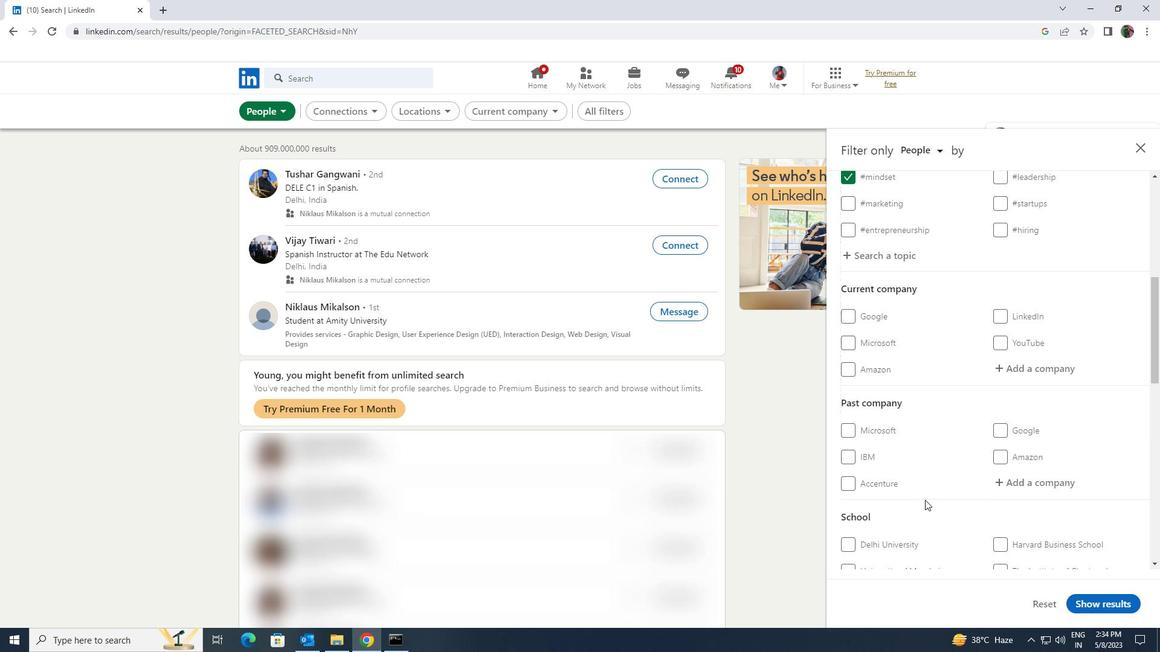 
Action: Mouse moved to (998, 430)
Screenshot: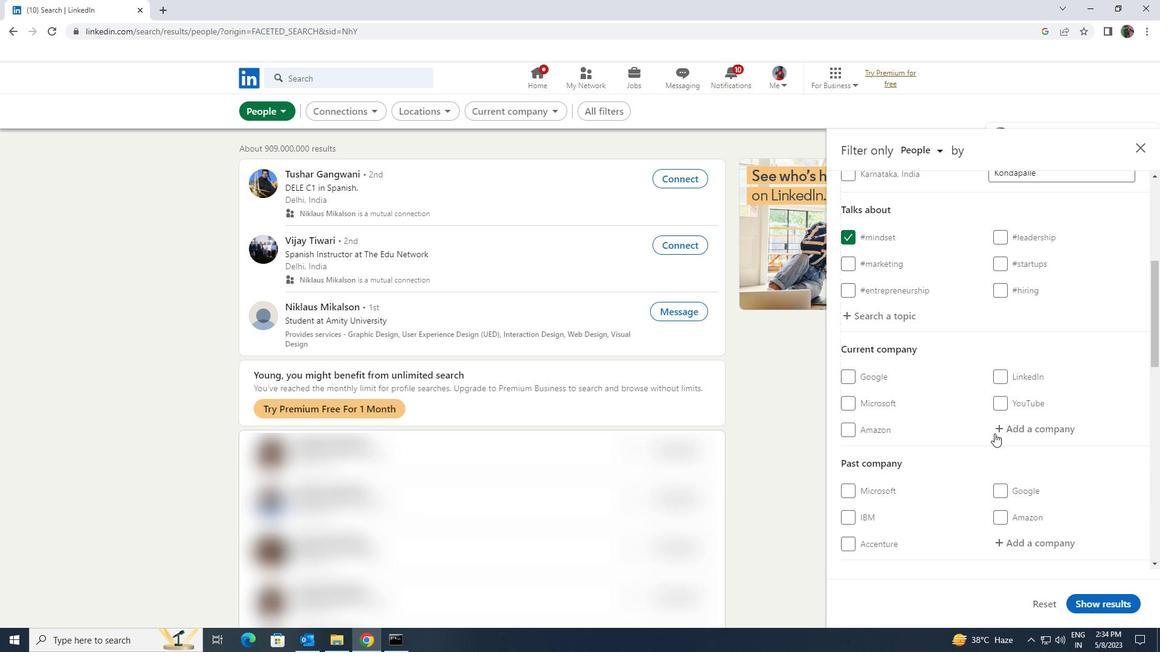 
Action: Mouse pressed left at (998, 430)
Screenshot: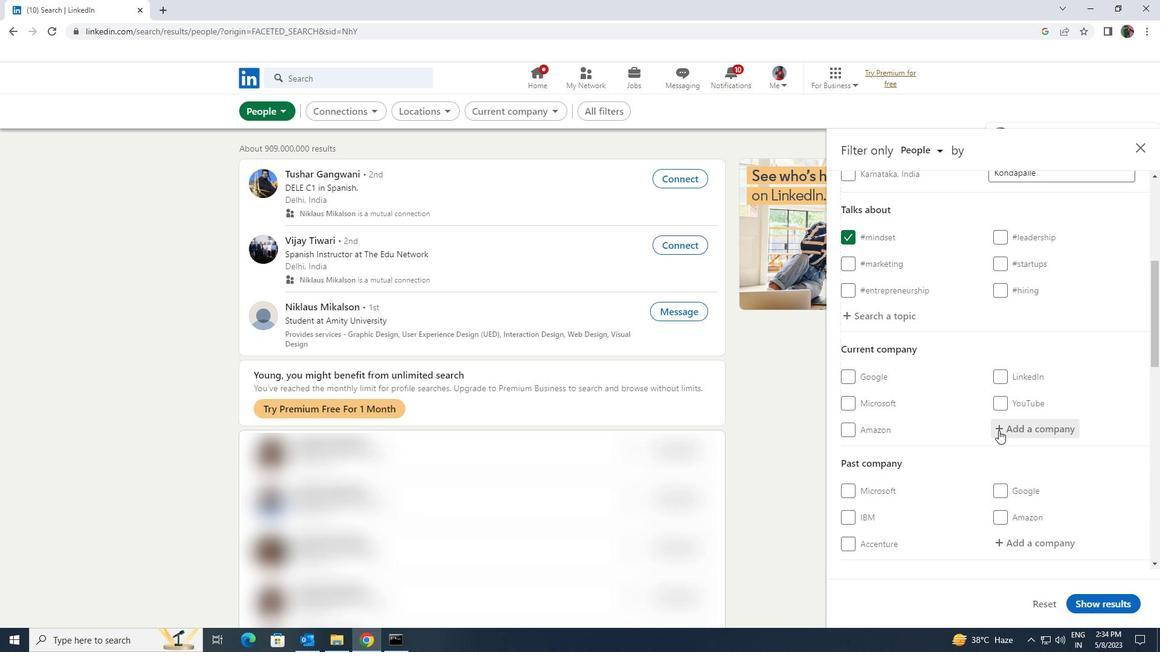 
Action: Key pressed <Key.shift><Key.shift>WIPRO<Key.space><Key.shift>PARI
Screenshot: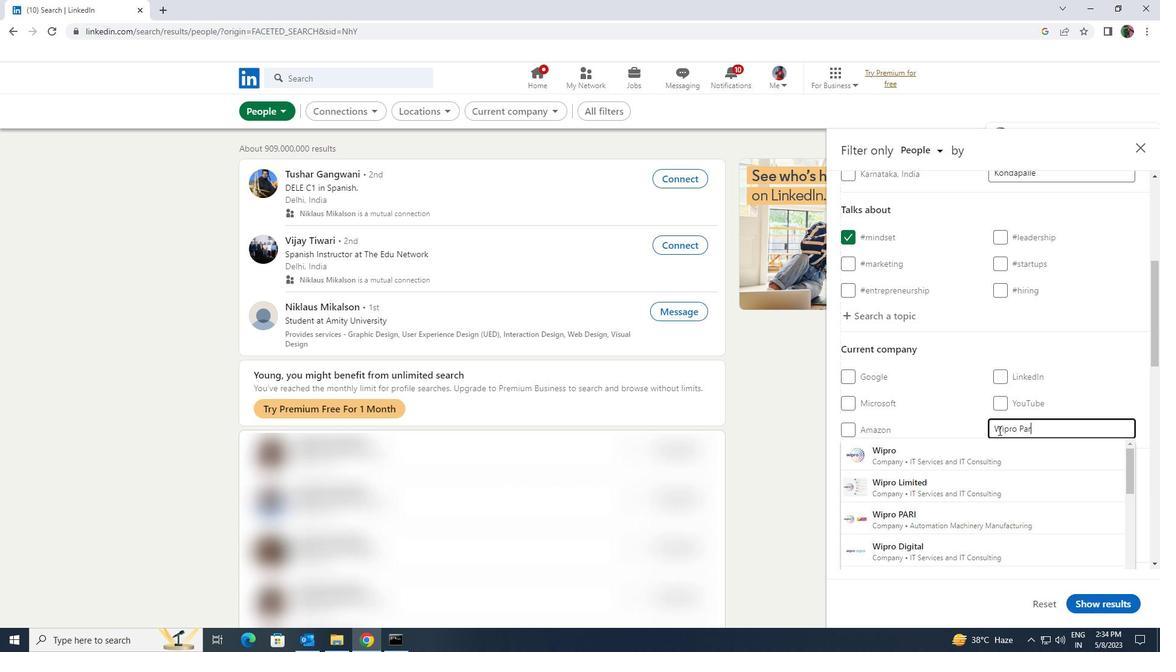
Action: Mouse moved to (1000, 452)
Screenshot: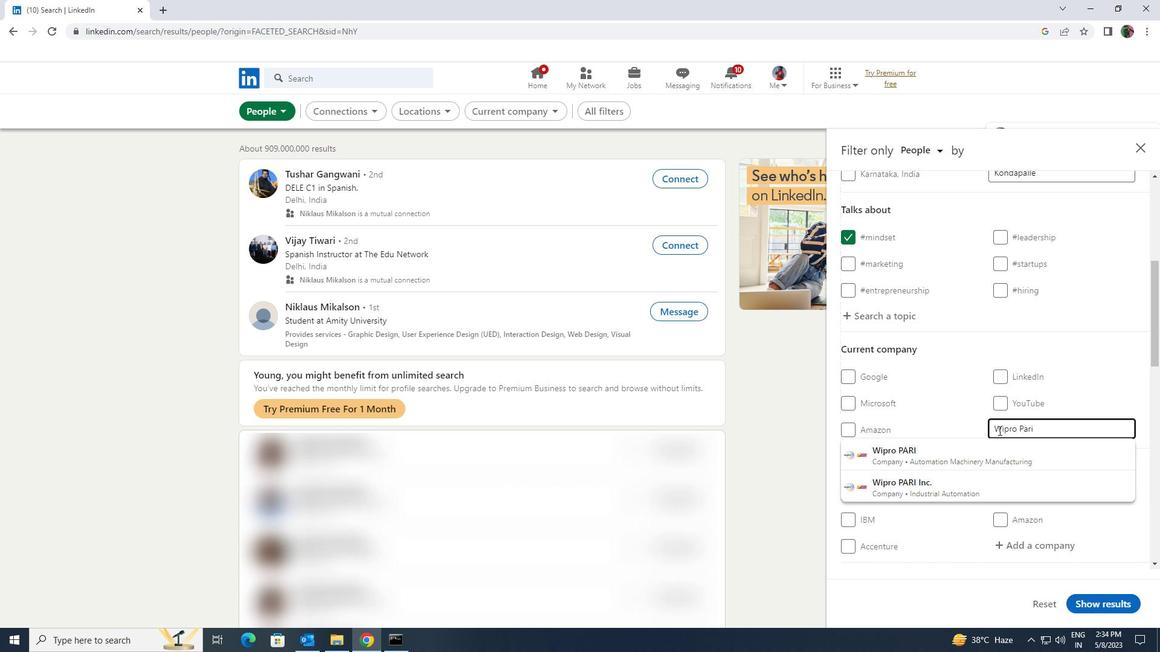 
Action: Mouse pressed left at (1000, 452)
Screenshot: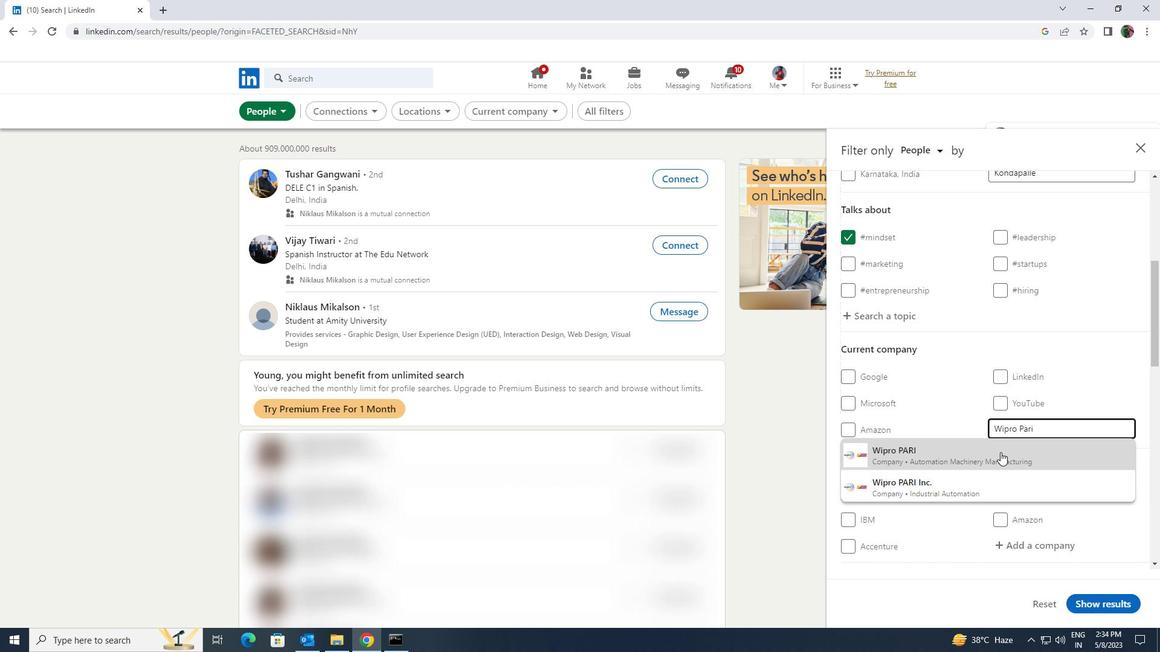 
Action: Mouse scrolled (1000, 452) with delta (0, 0)
Screenshot: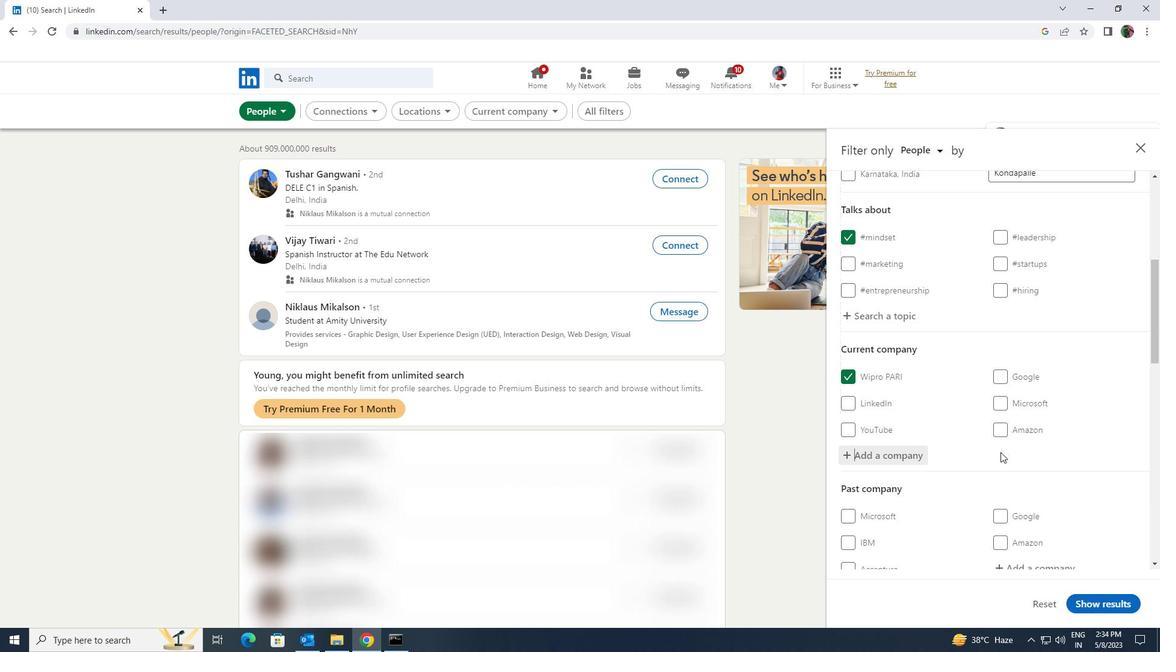 
Action: Mouse scrolled (1000, 452) with delta (0, 0)
Screenshot: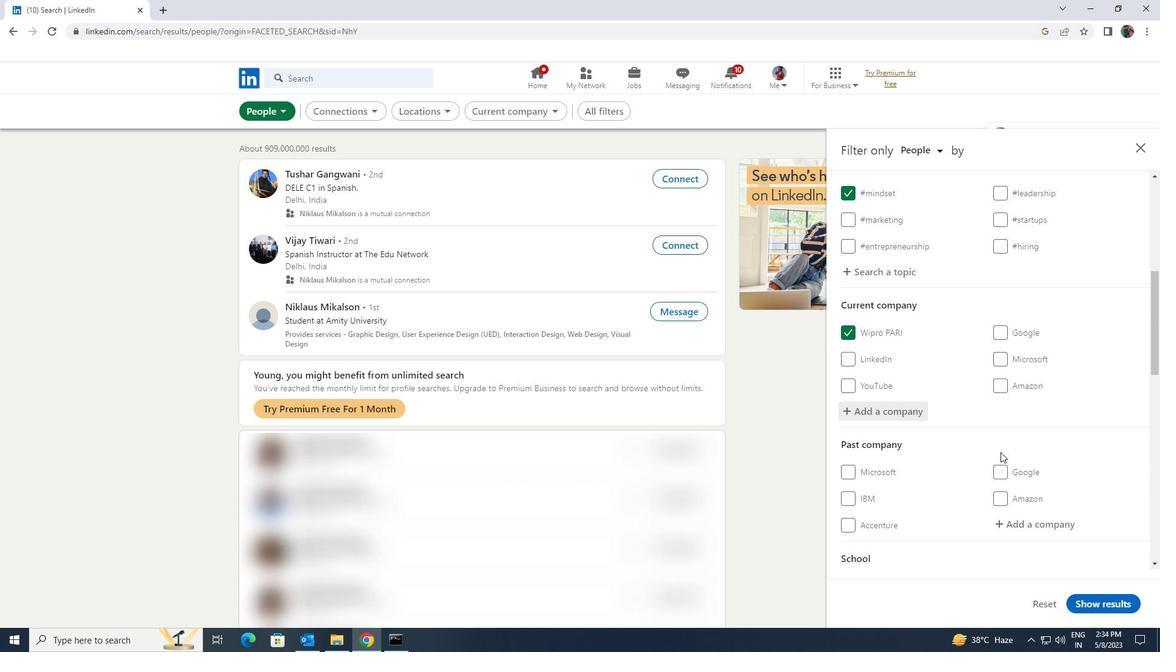 
Action: Mouse scrolled (1000, 452) with delta (0, 0)
Screenshot: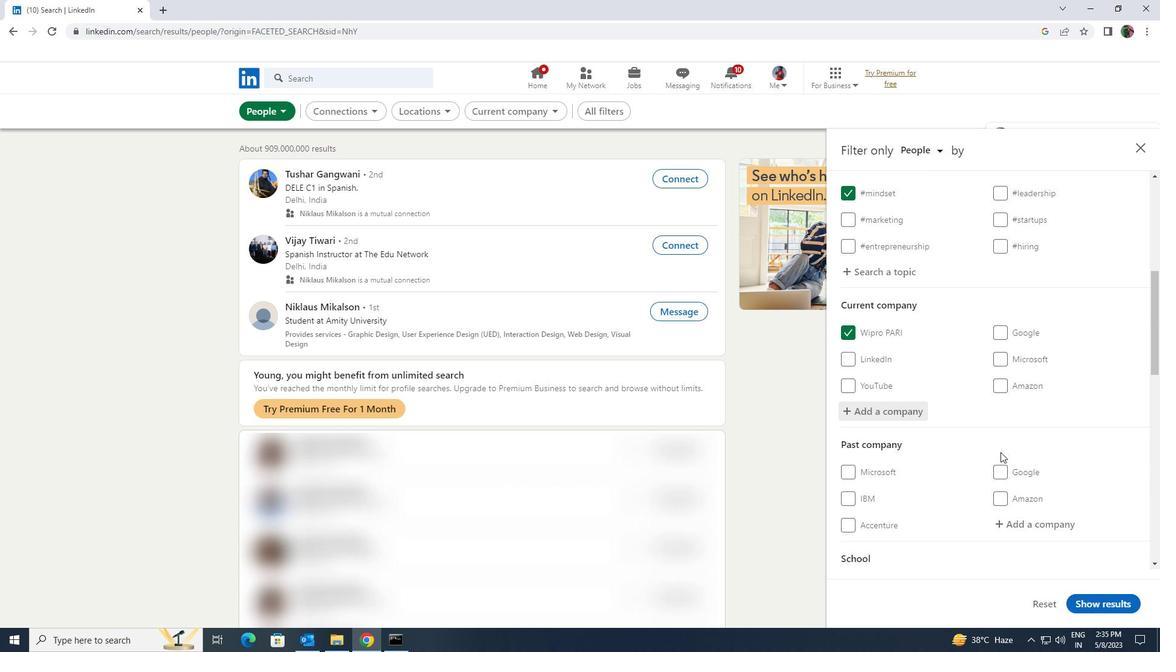 
Action: Mouse scrolled (1000, 452) with delta (0, 0)
Screenshot: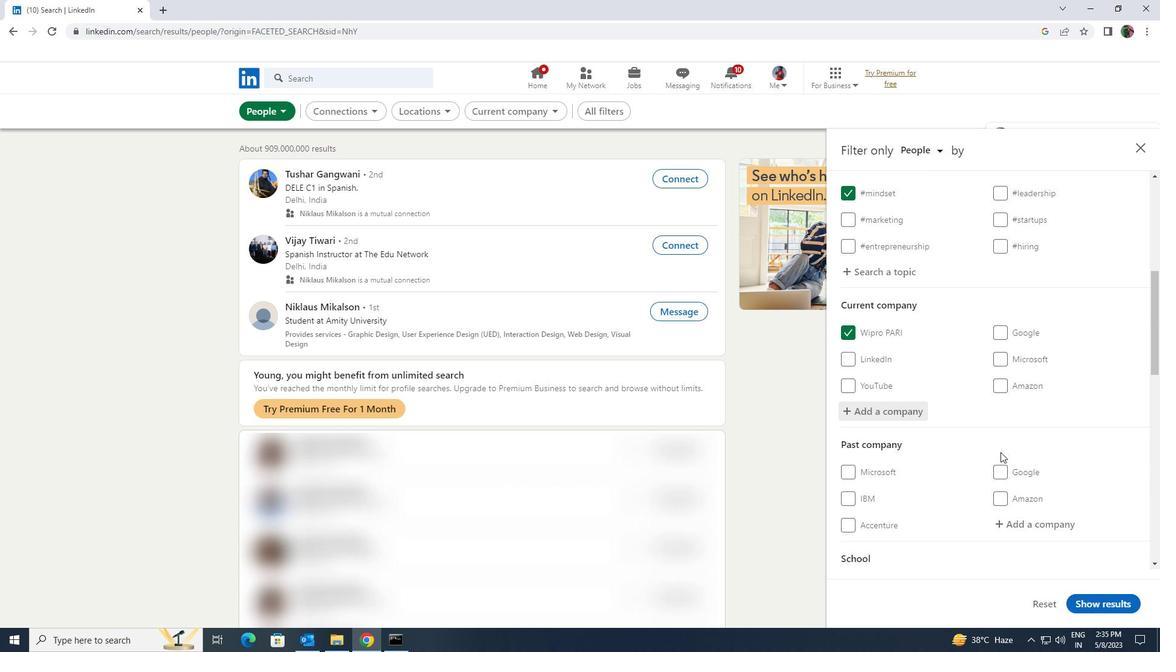 
Action: Mouse moved to (1001, 453)
Screenshot: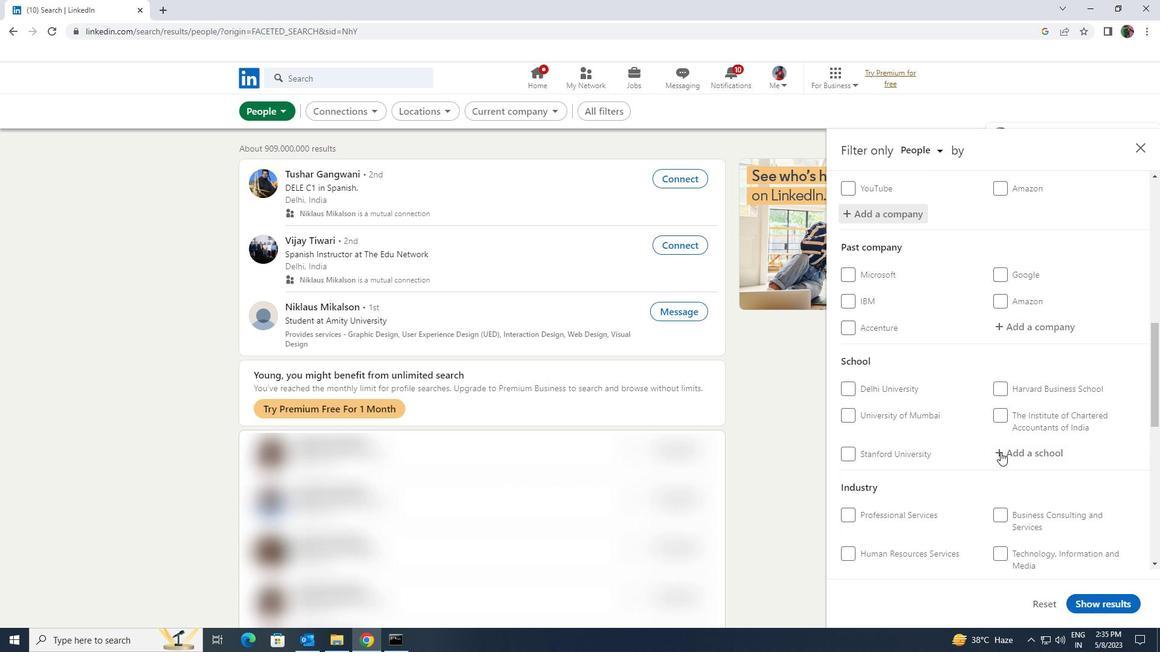
Action: Mouse pressed left at (1001, 453)
Screenshot: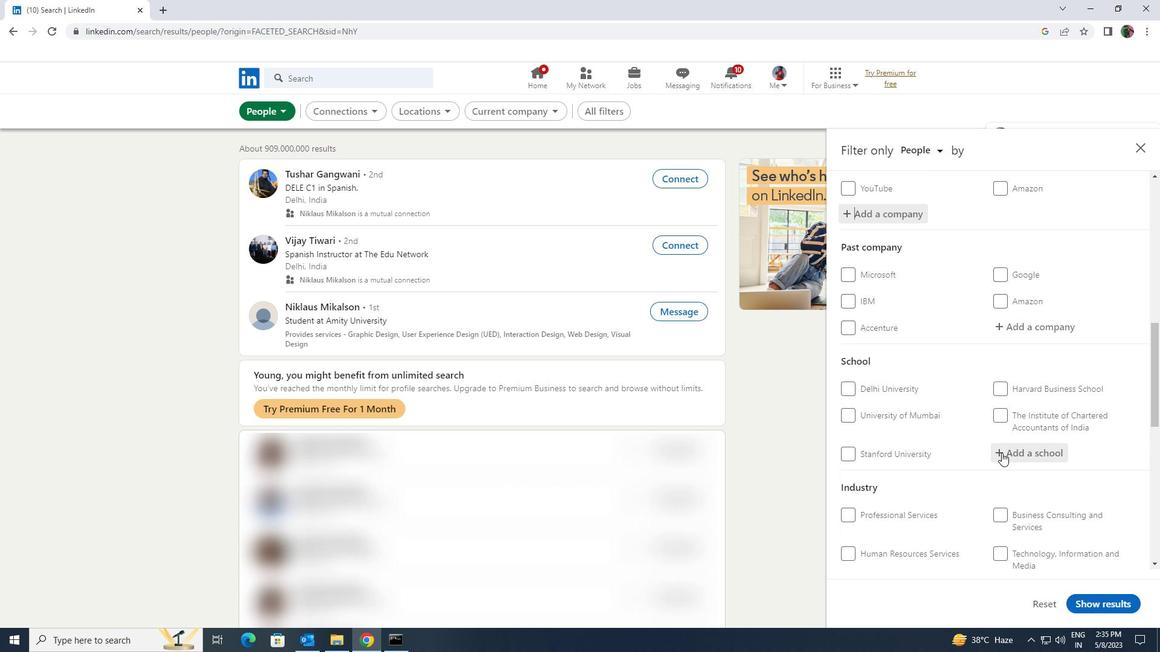 
Action: Mouse moved to (1001, 453)
Screenshot: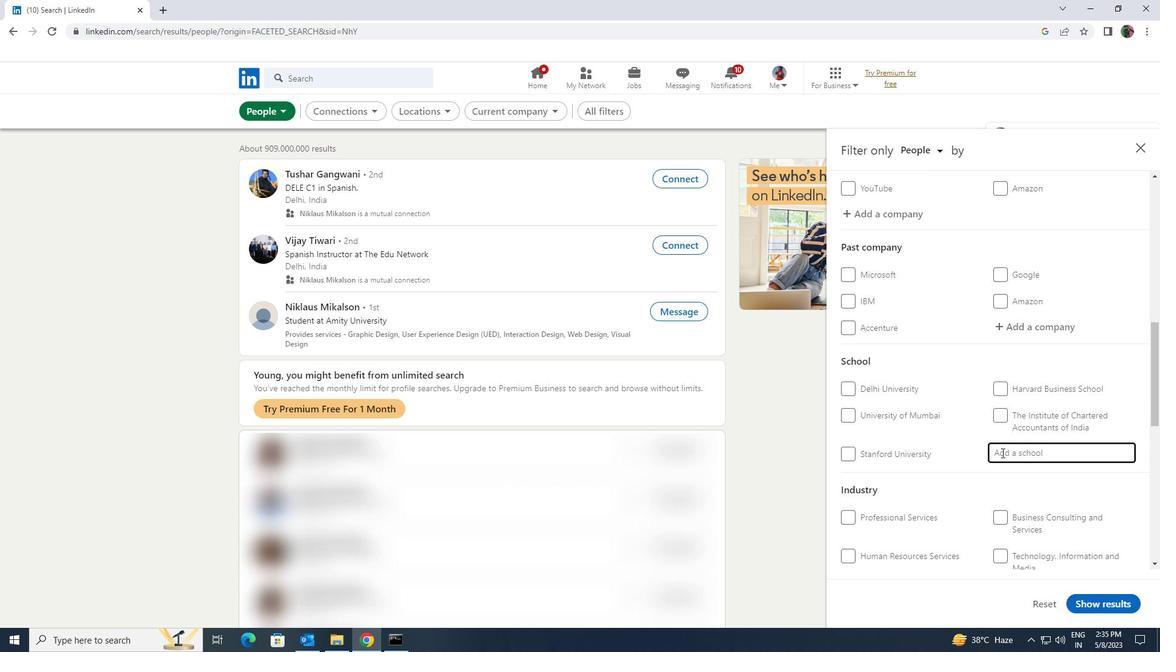
Action: Key pressed <Key.shift><Key.shift><Key.shift><Key.shift><Key.shift><Key.shift><Key.shift>DELHI<Key.space><Key.shift>PUBLIC<Key.space><Key.shift>SS<Key.backspace>CHOOL<Key.space>
Screenshot: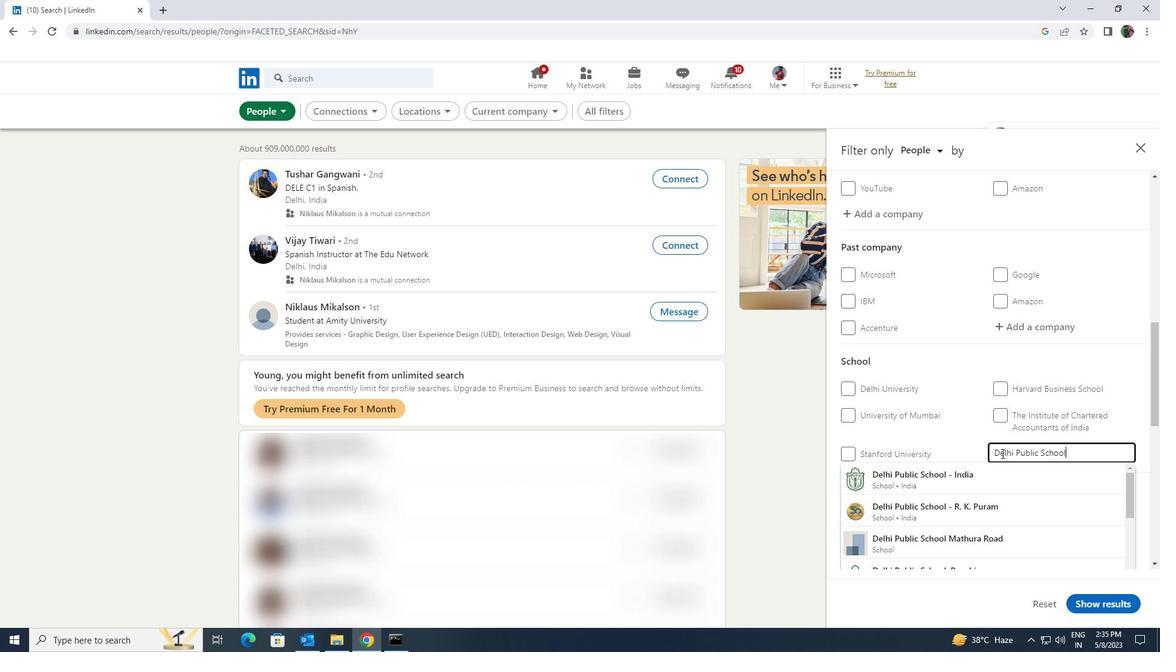 
Action: Mouse moved to (982, 528)
Screenshot: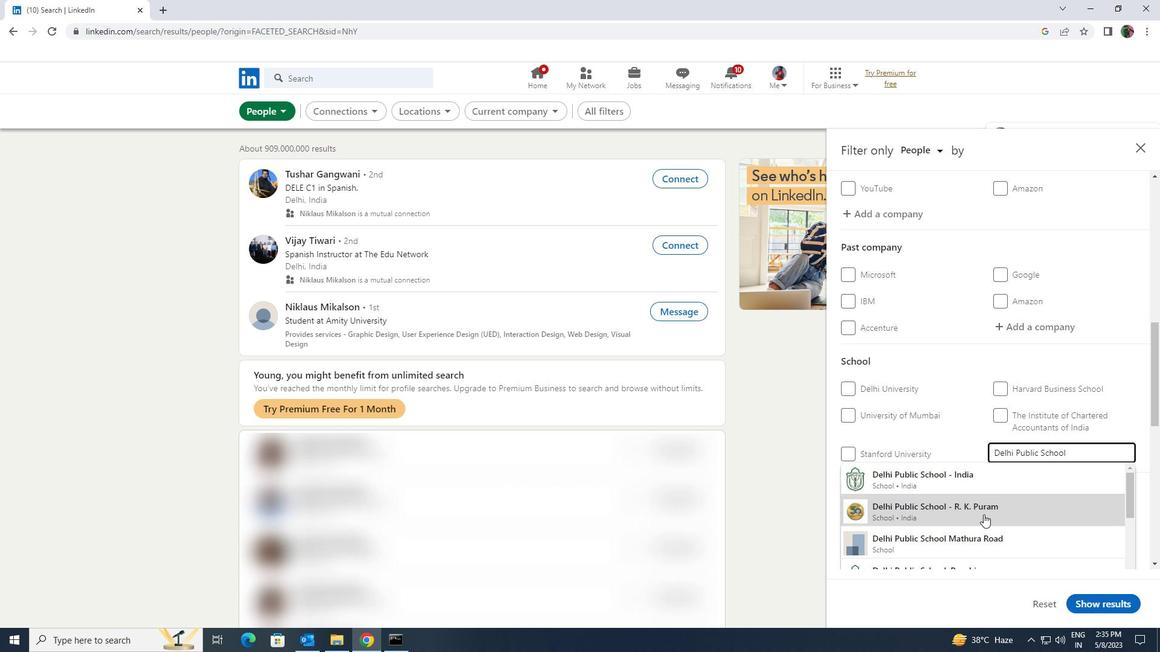 
Action: Mouse pressed left at (982, 528)
Screenshot: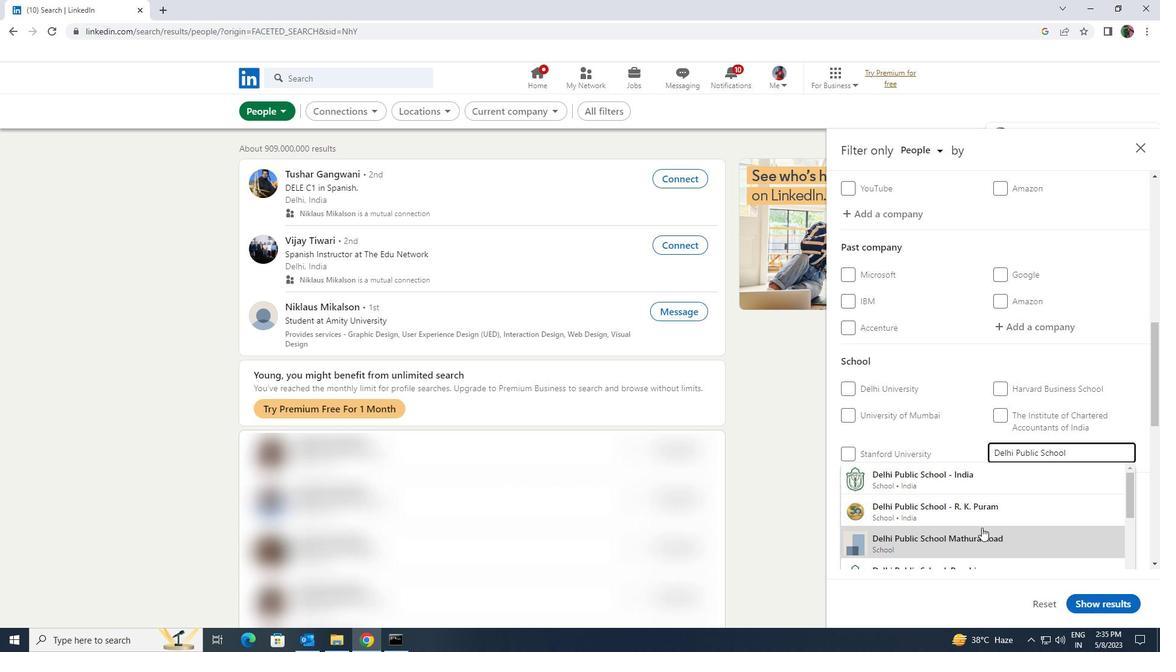 
Action: Mouse moved to (982, 520)
Screenshot: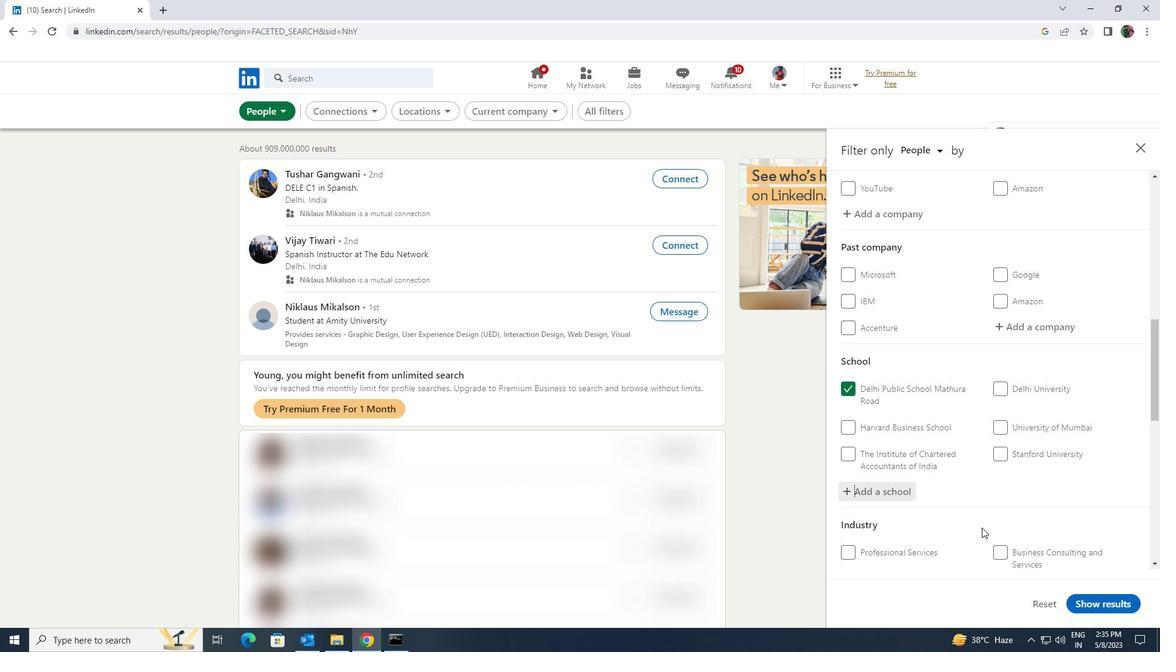 
Action: Mouse scrolled (982, 520) with delta (0, 0)
Screenshot: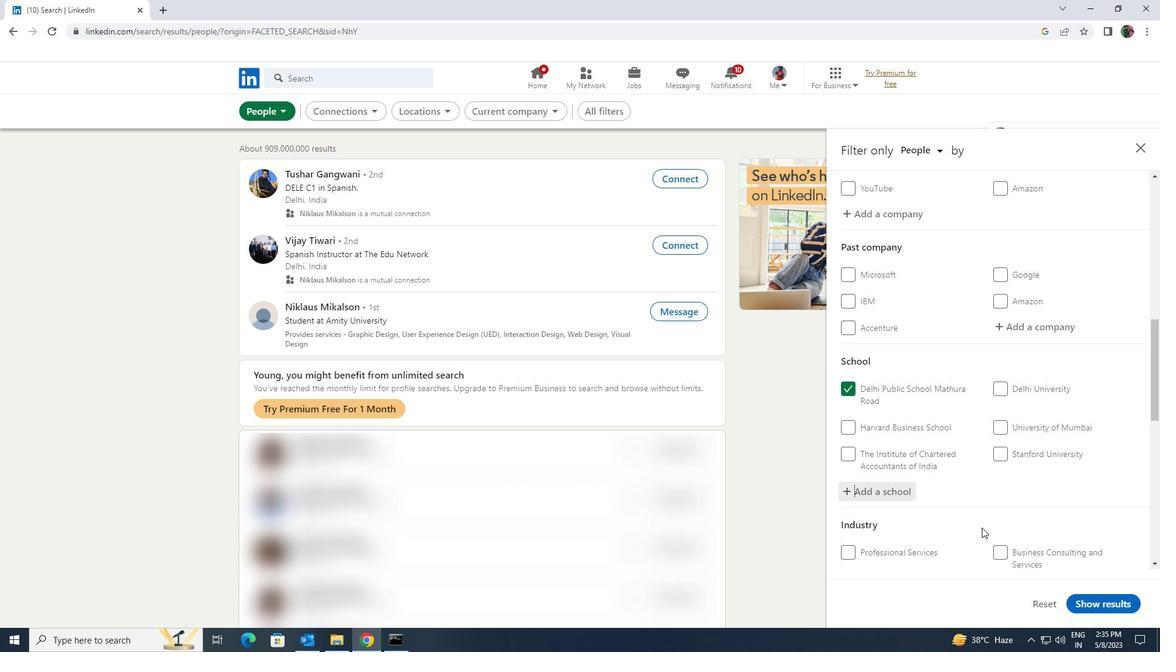 
Action: Mouse scrolled (982, 520) with delta (0, 0)
Screenshot: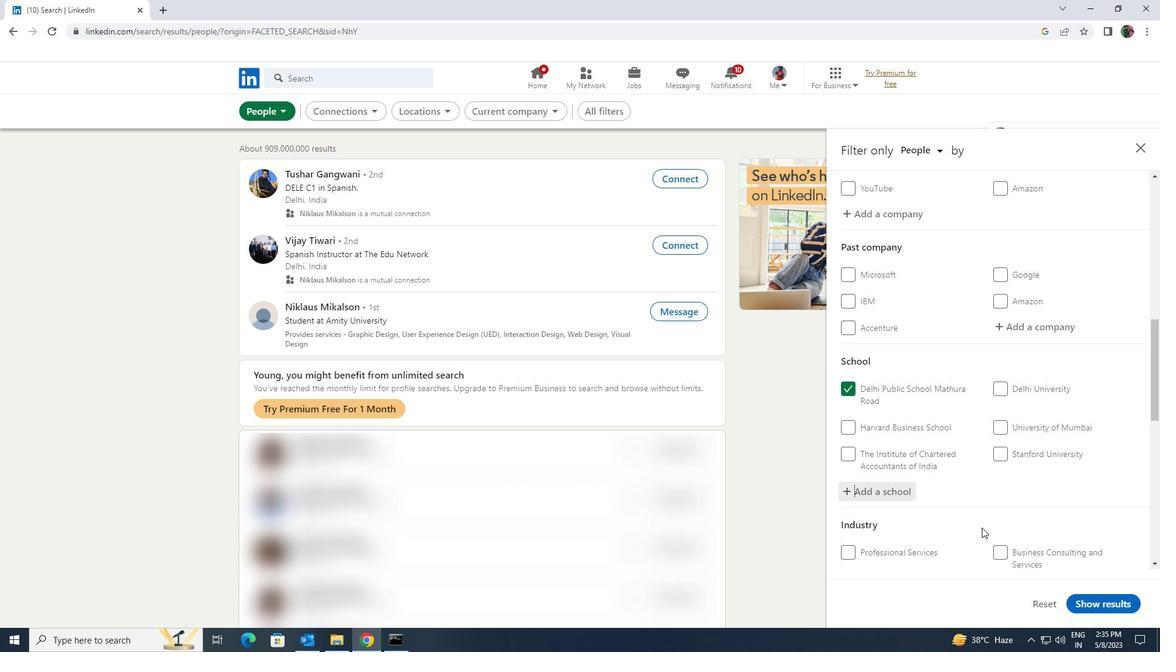 
Action: Mouse scrolled (982, 520) with delta (0, 0)
Screenshot: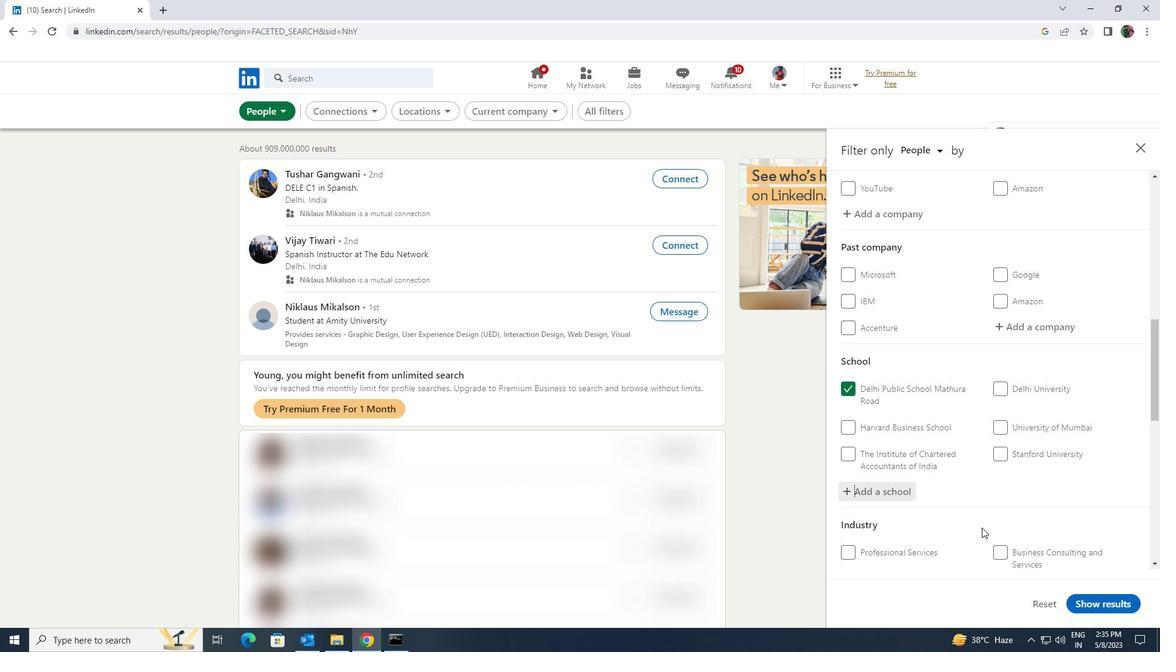 
Action: Mouse moved to (1004, 450)
Screenshot: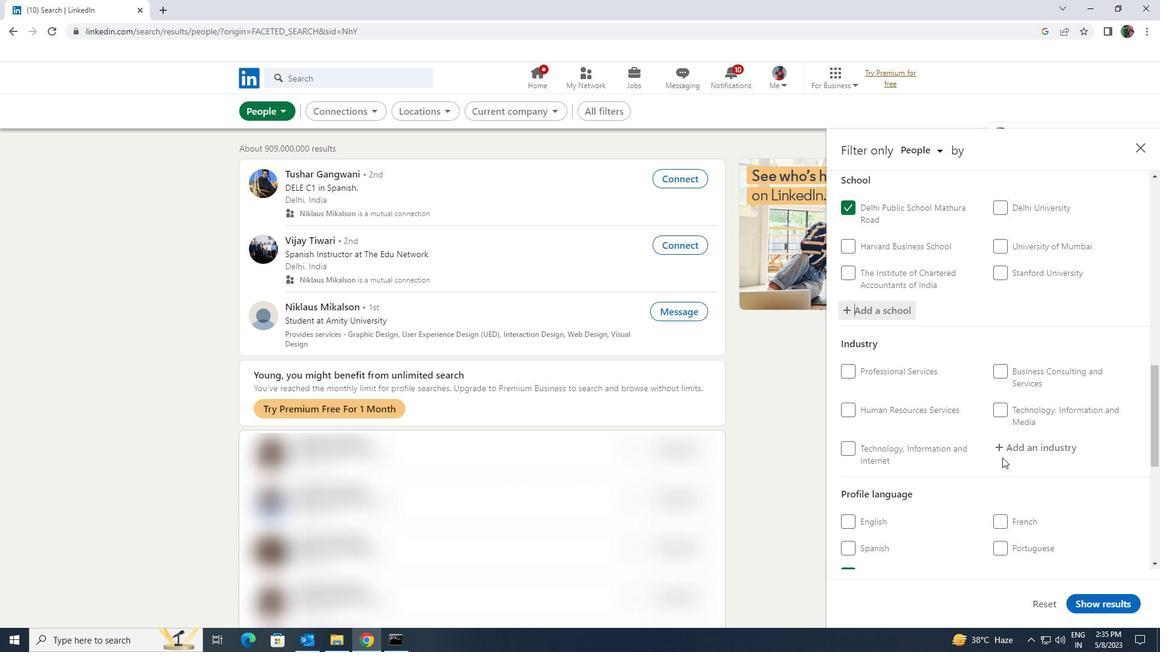 
Action: Mouse pressed left at (1004, 450)
Screenshot: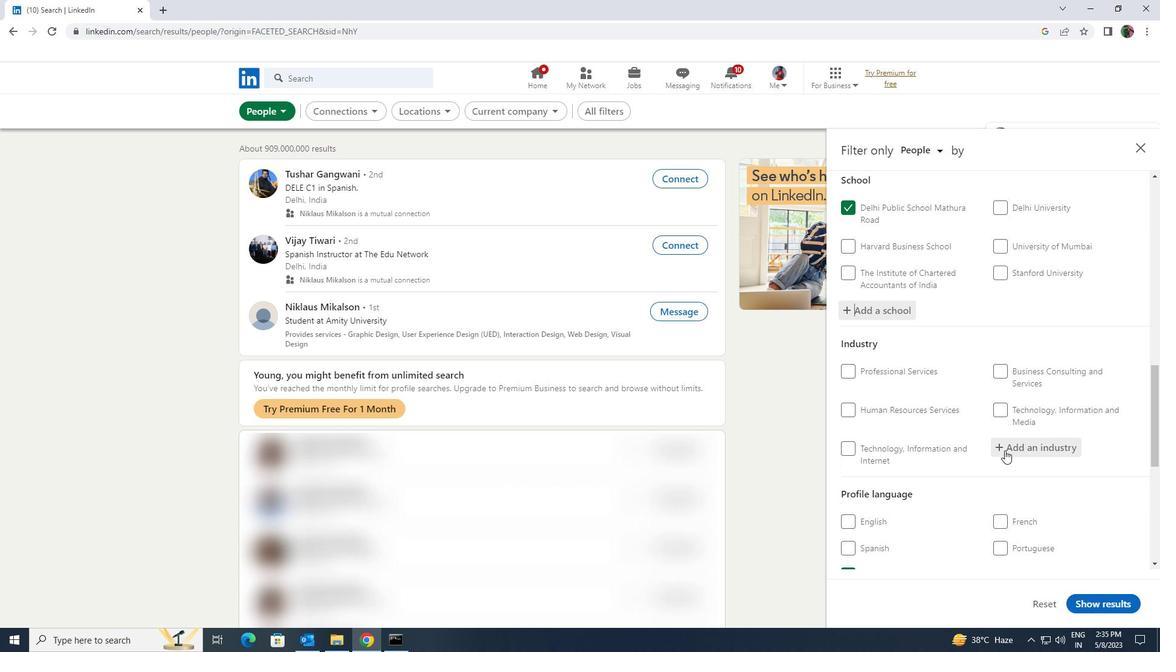 
Action: Key pressed <Key.shift>THEATER
Screenshot: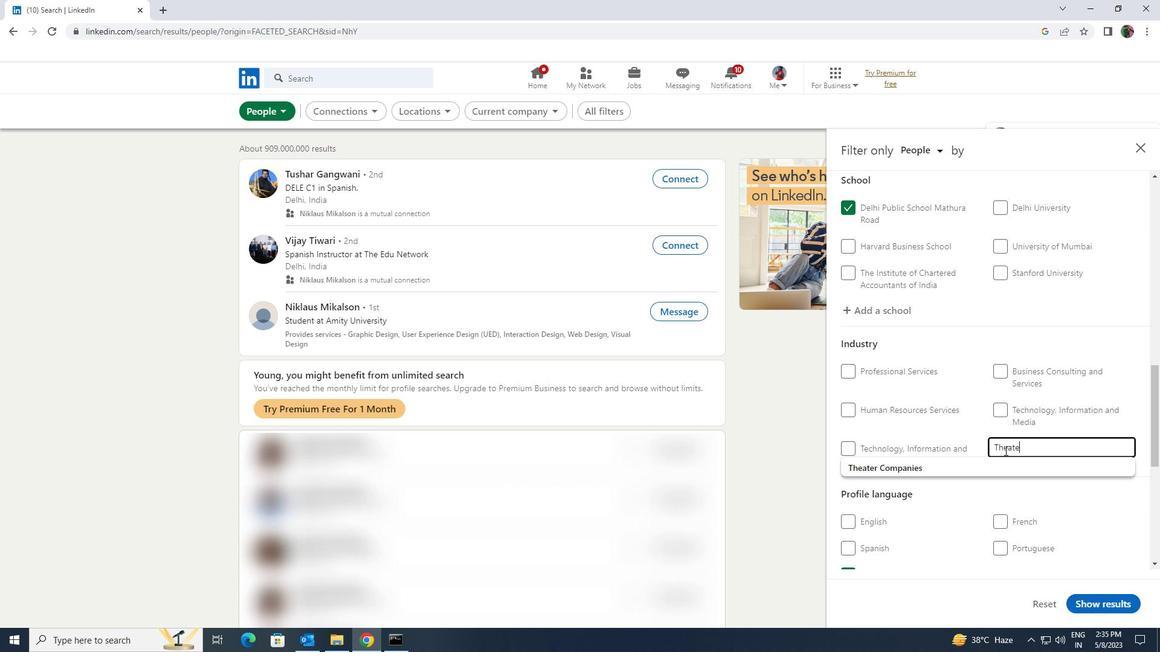 
Action: Mouse moved to (1006, 463)
Screenshot: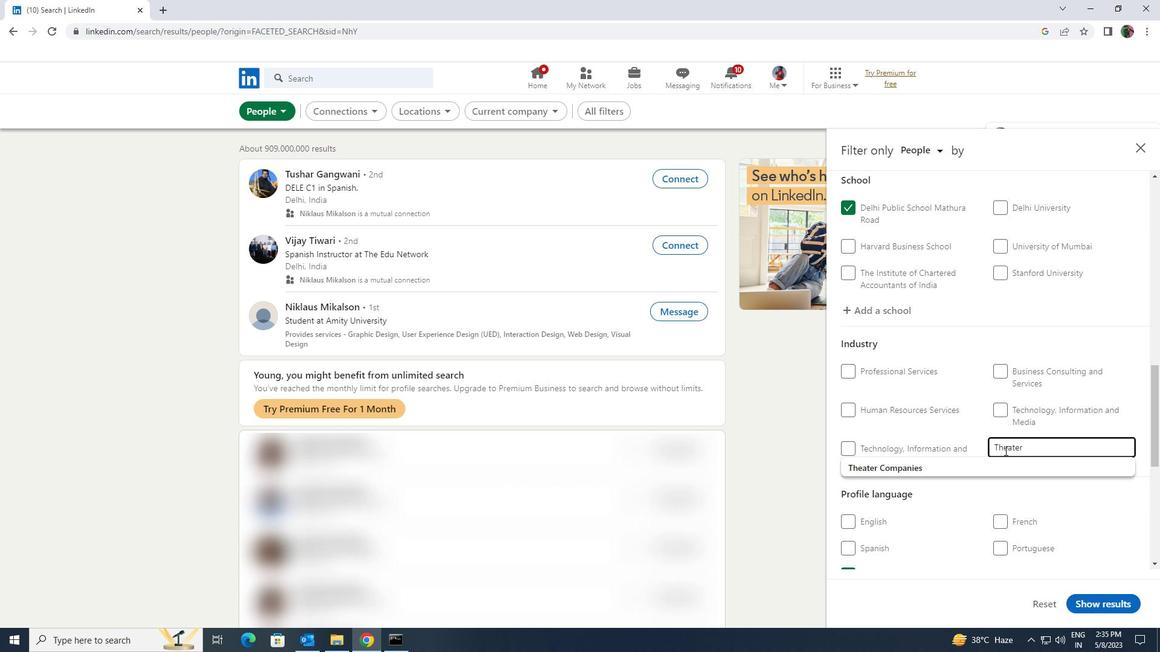 
Action: Mouse pressed left at (1006, 463)
Screenshot: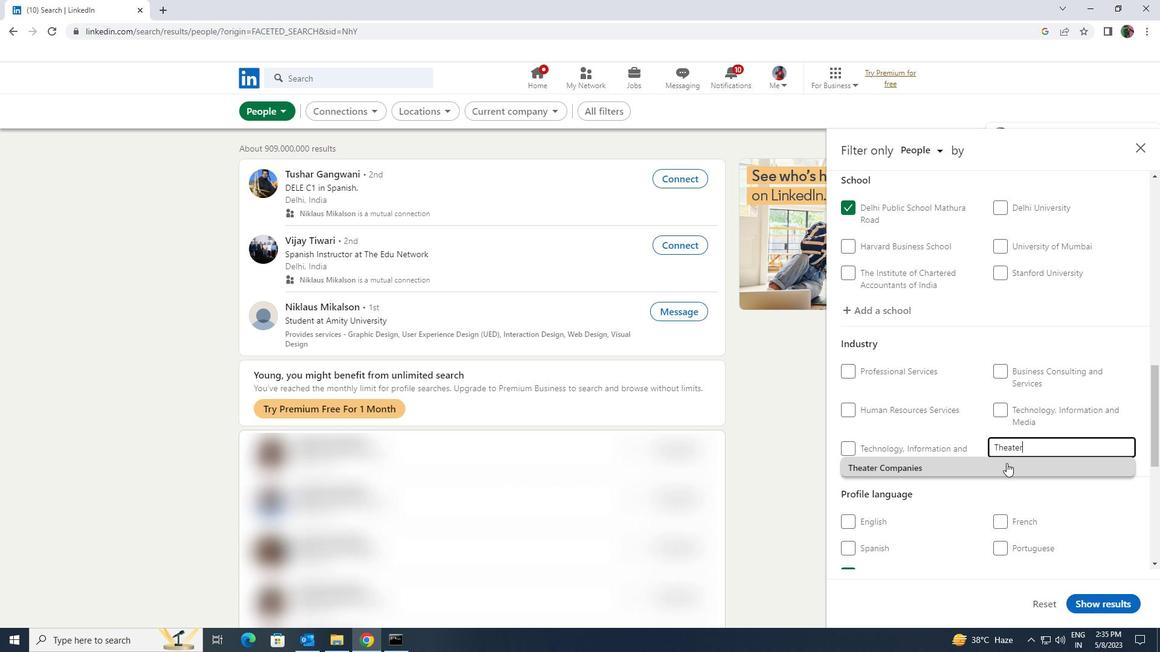 
Action: Mouse scrolled (1006, 462) with delta (0, 0)
Screenshot: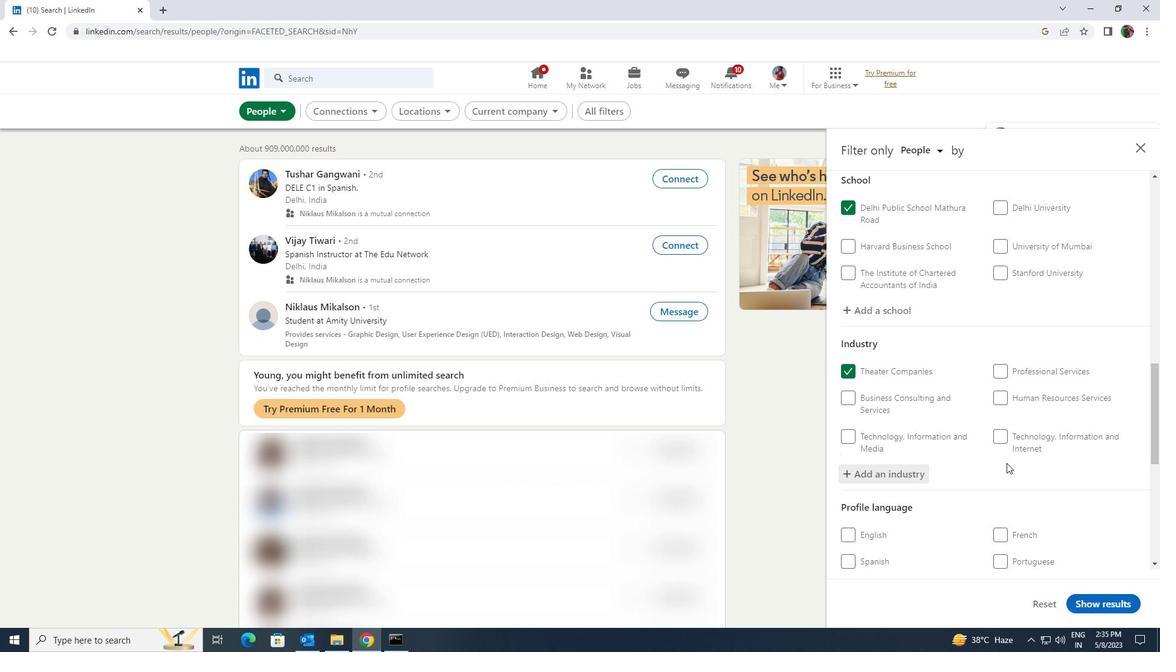 
Action: Mouse moved to (1006, 463)
Screenshot: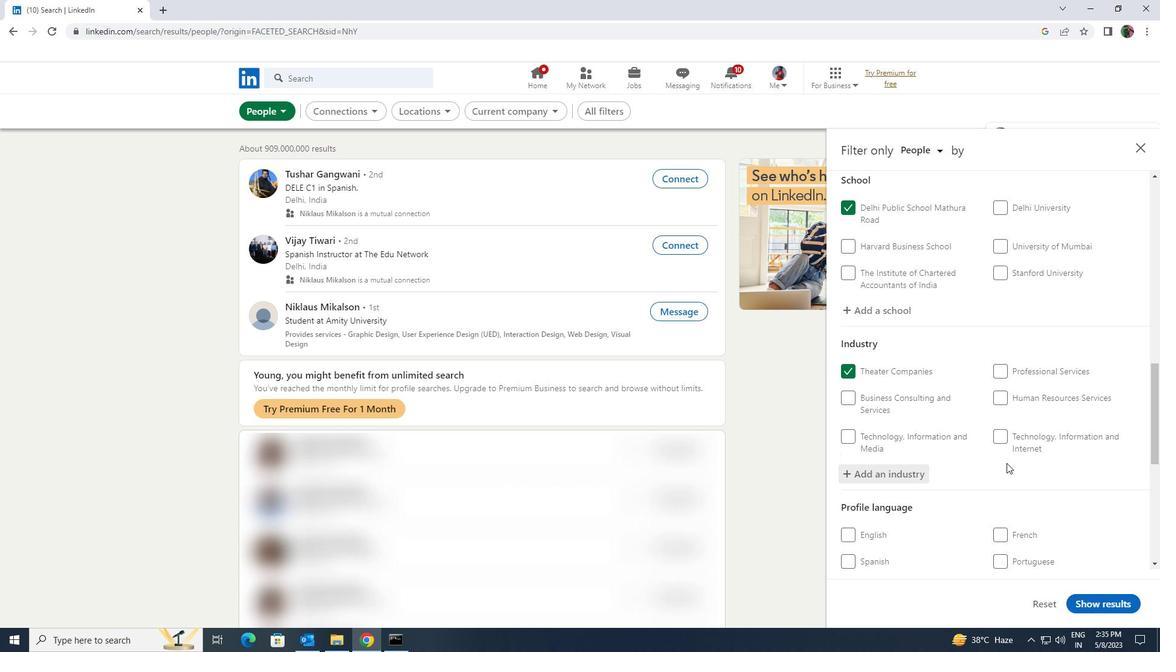 
Action: Mouse scrolled (1006, 462) with delta (0, 0)
Screenshot: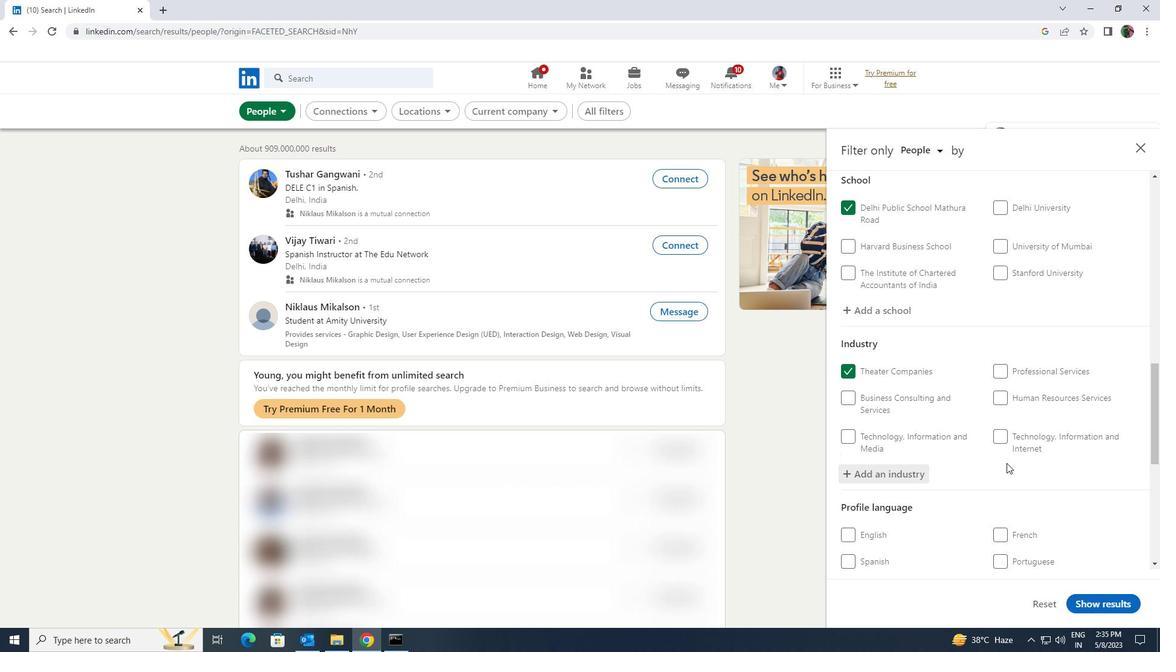 
Action: Mouse scrolled (1006, 462) with delta (0, 0)
Screenshot: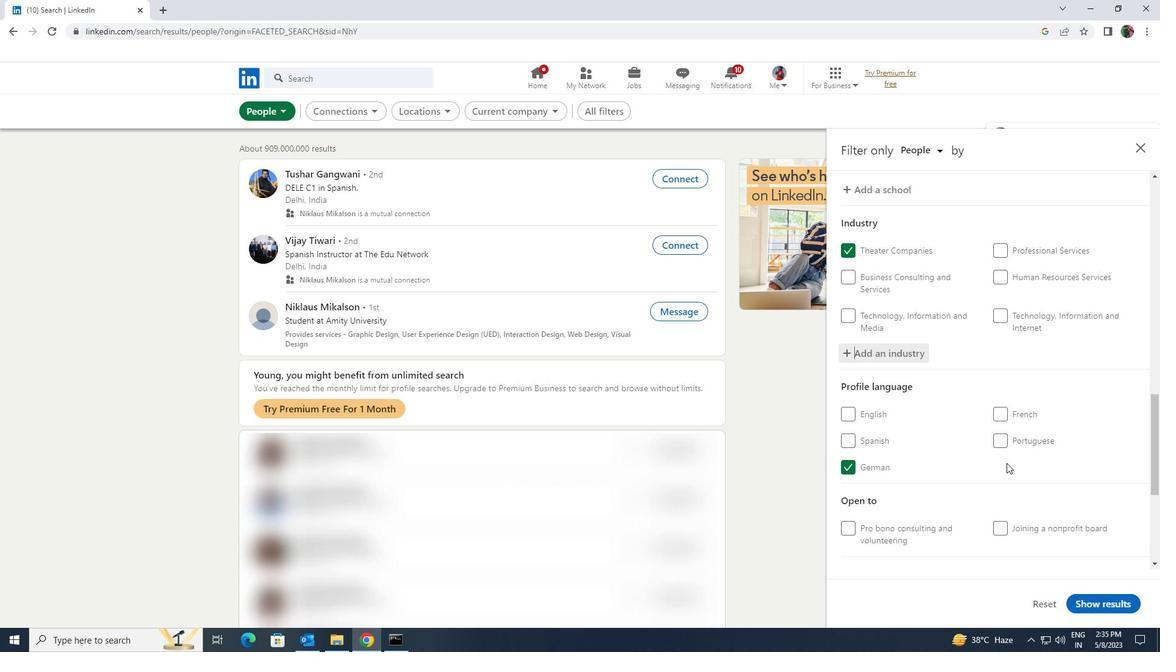 
Action: Mouse scrolled (1006, 462) with delta (0, 0)
Screenshot: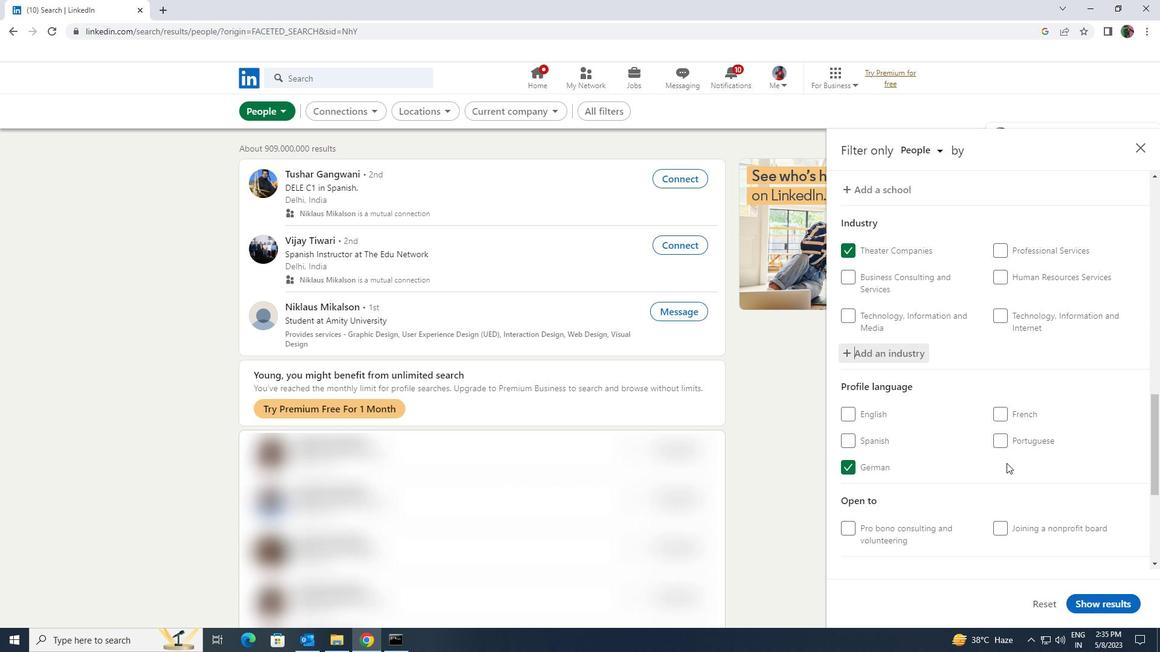 
Action: Mouse scrolled (1006, 462) with delta (0, 0)
Screenshot: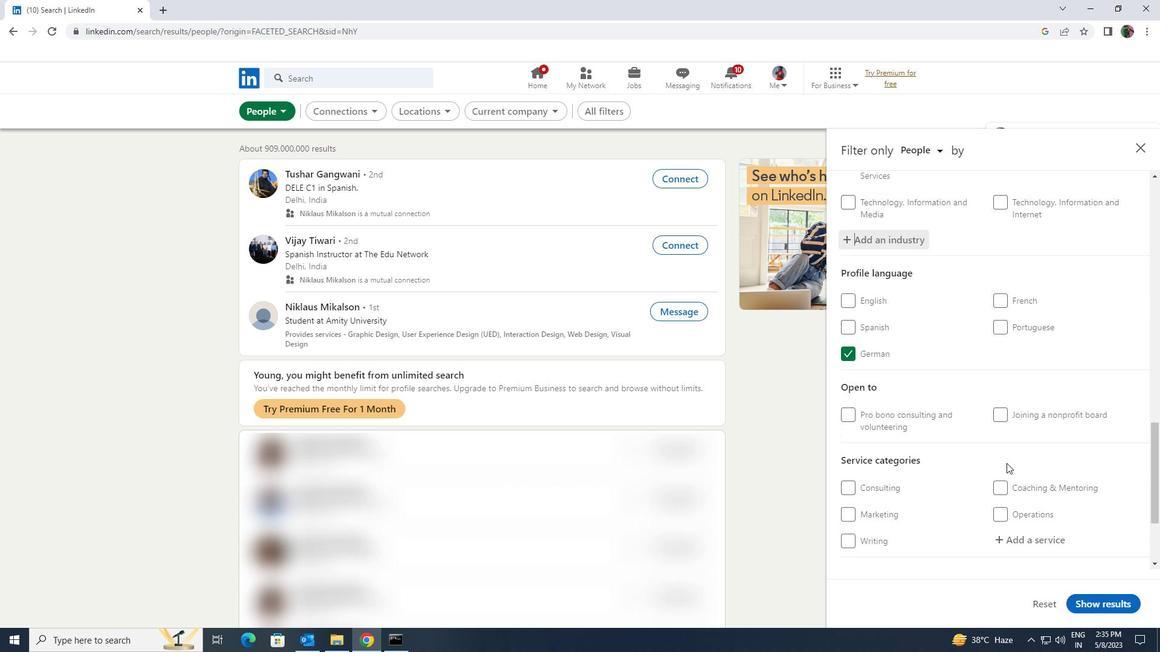 
Action: Mouse moved to (1010, 473)
Screenshot: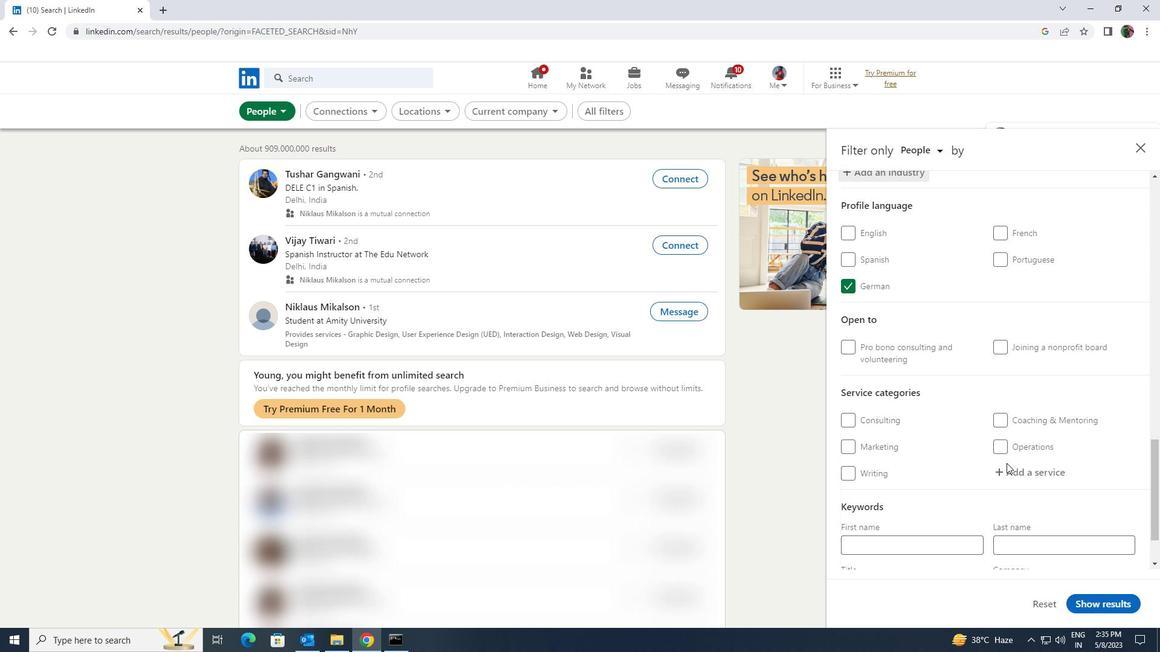 
Action: Mouse pressed left at (1010, 473)
Screenshot: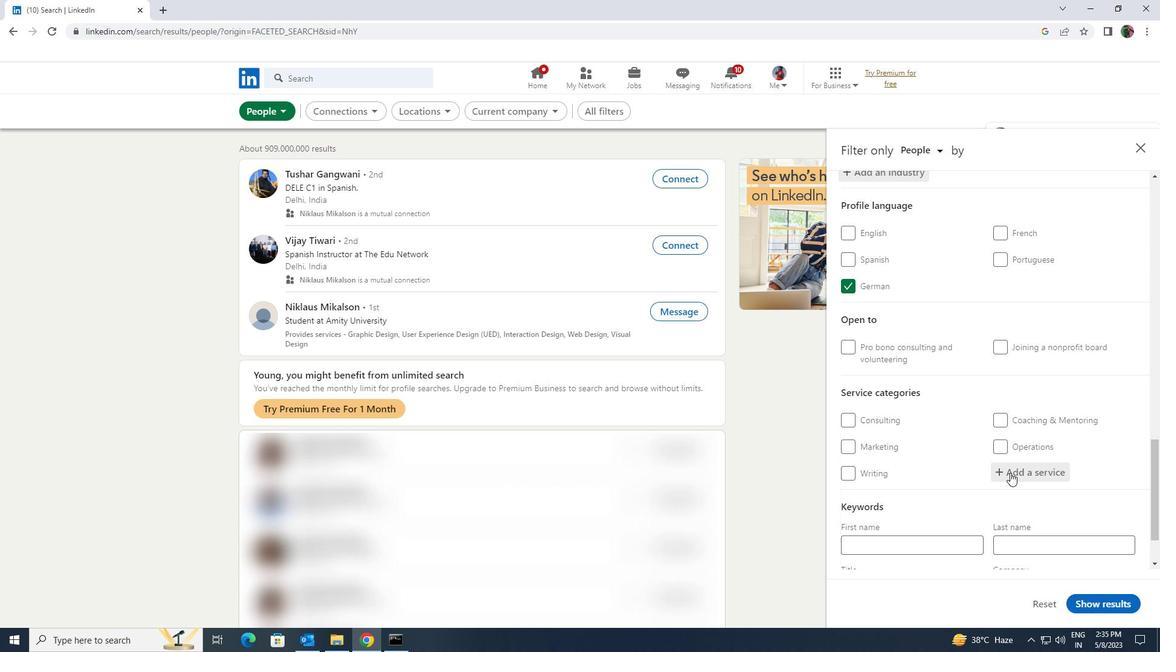 
Action: Key pressed <Key.shift><Key.shift>WRITING
Screenshot: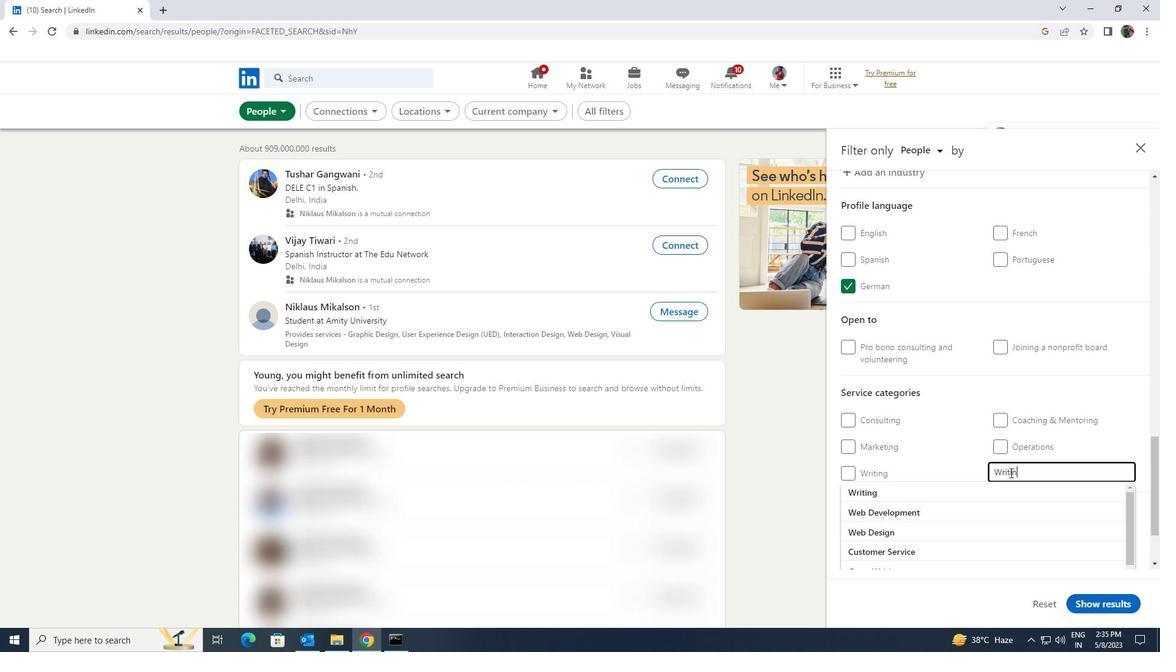 
Action: Mouse moved to (1008, 490)
Screenshot: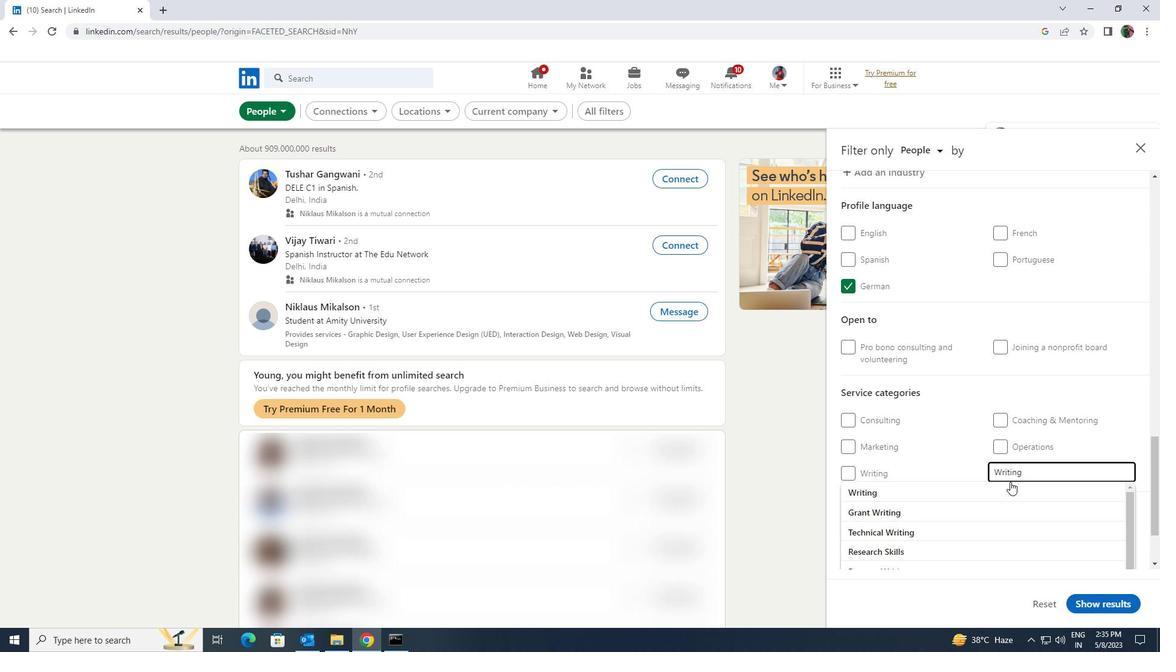 
Action: Mouse pressed left at (1008, 490)
Screenshot: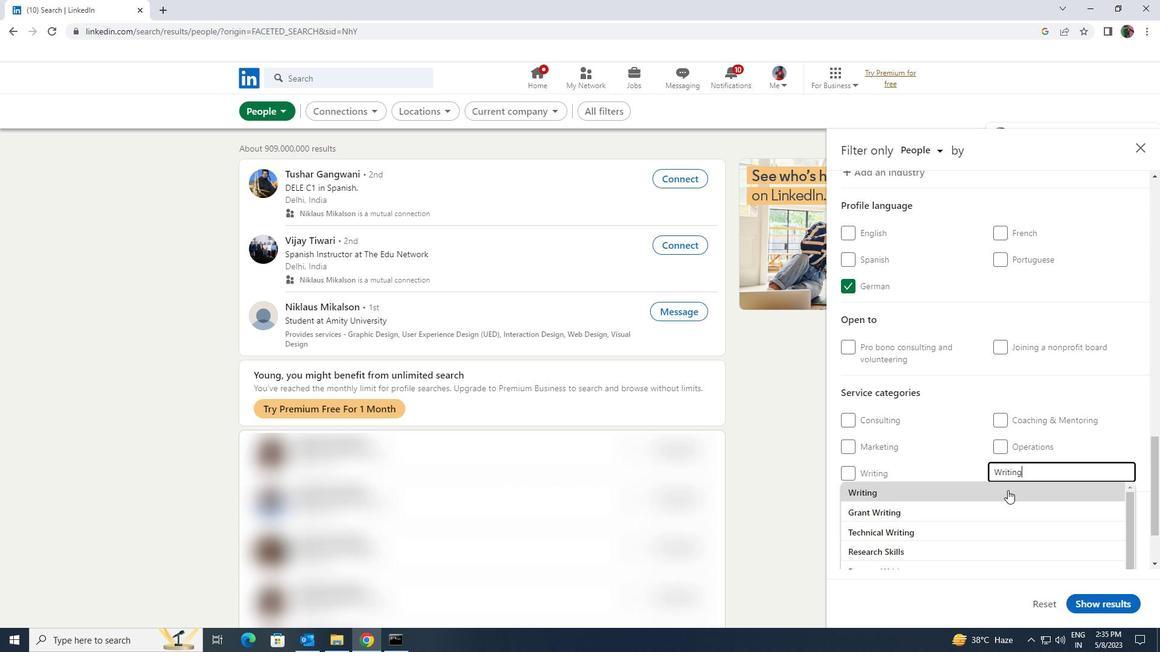 
Action: Mouse scrolled (1008, 490) with delta (0, 0)
Screenshot: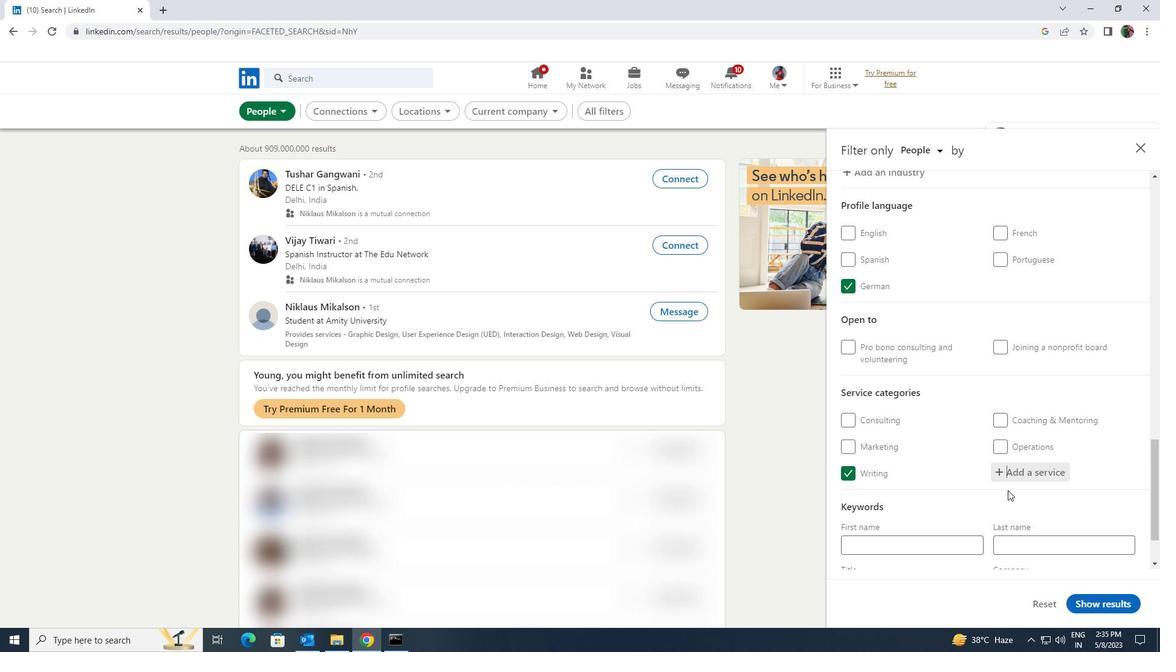 
Action: Mouse scrolled (1008, 490) with delta (0, 0)
Screenshot: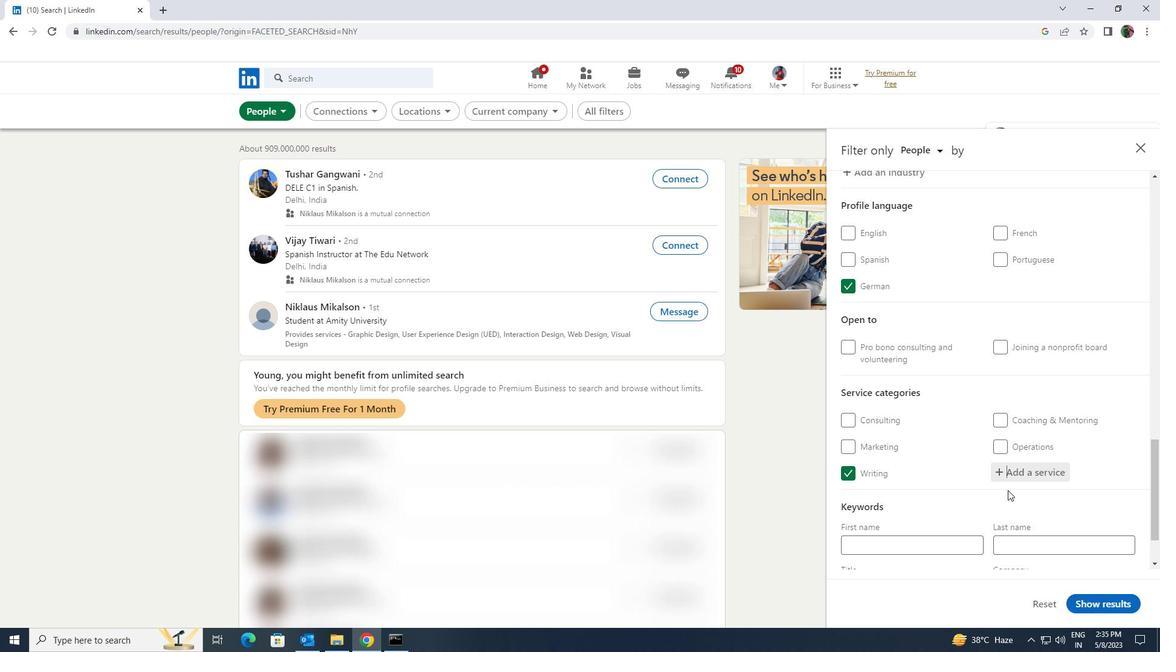 
Action: Mouse scrolled (1008, 490) with delta (0, 0)
Screenshot: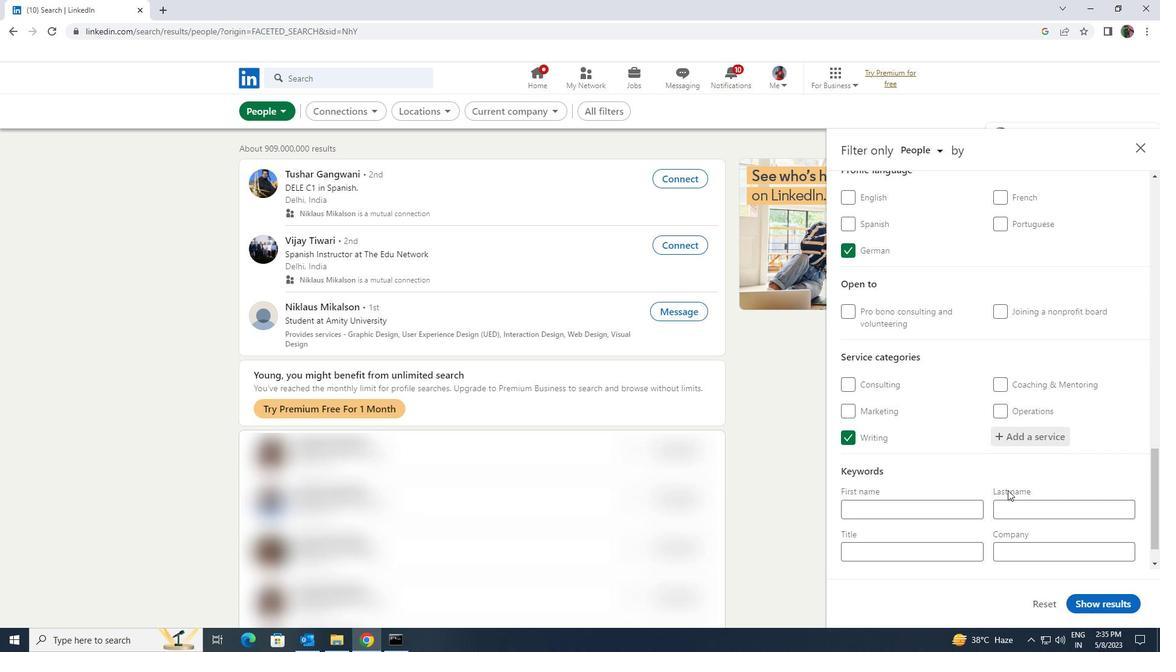 
Action: Mouse scrolled (1008, 490) with delta (0, 0)
Screenshot: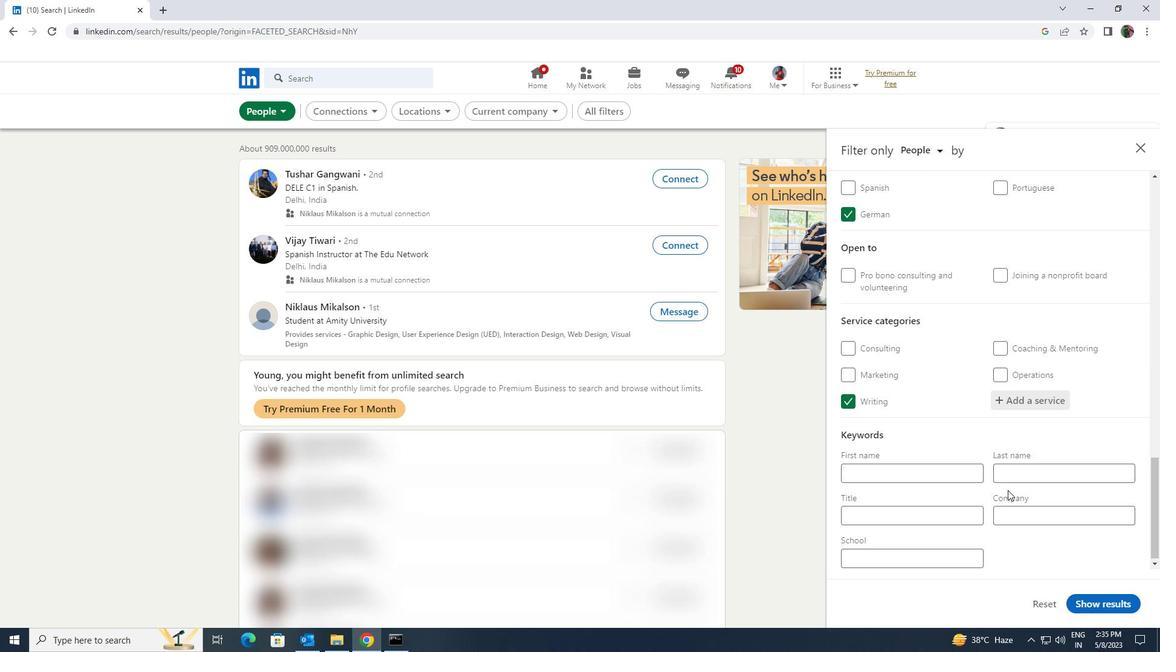 
Action: Mouse moved to (960, 514)
Screenshot: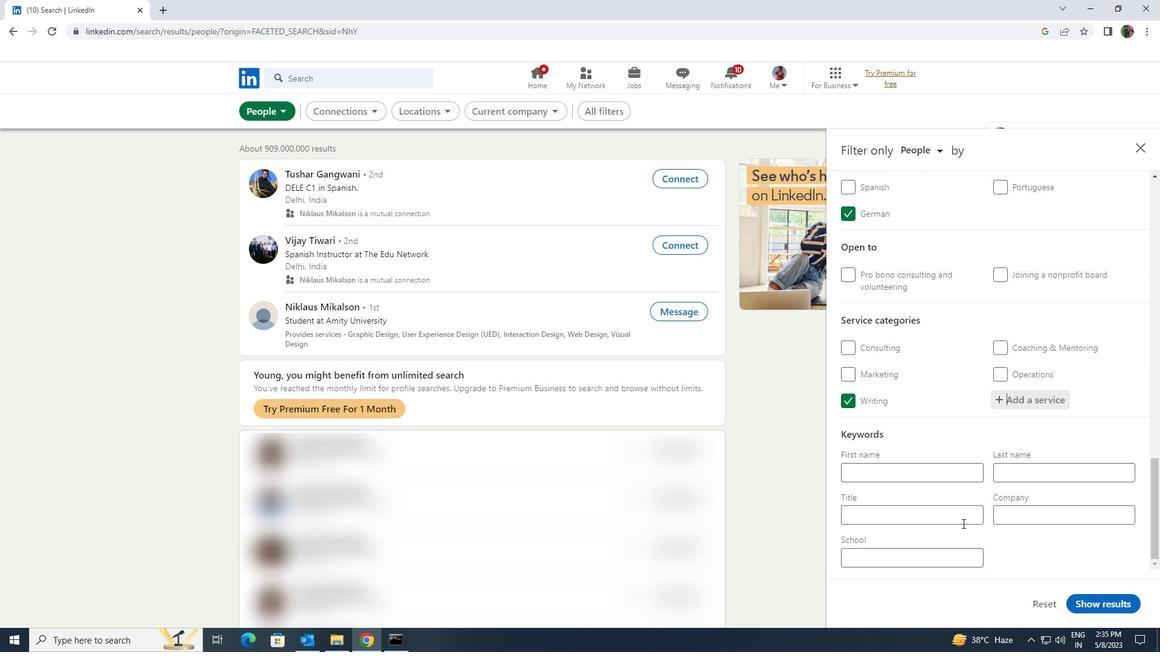 
Action: Mouse pressed left at (960, 514)
Screenshot: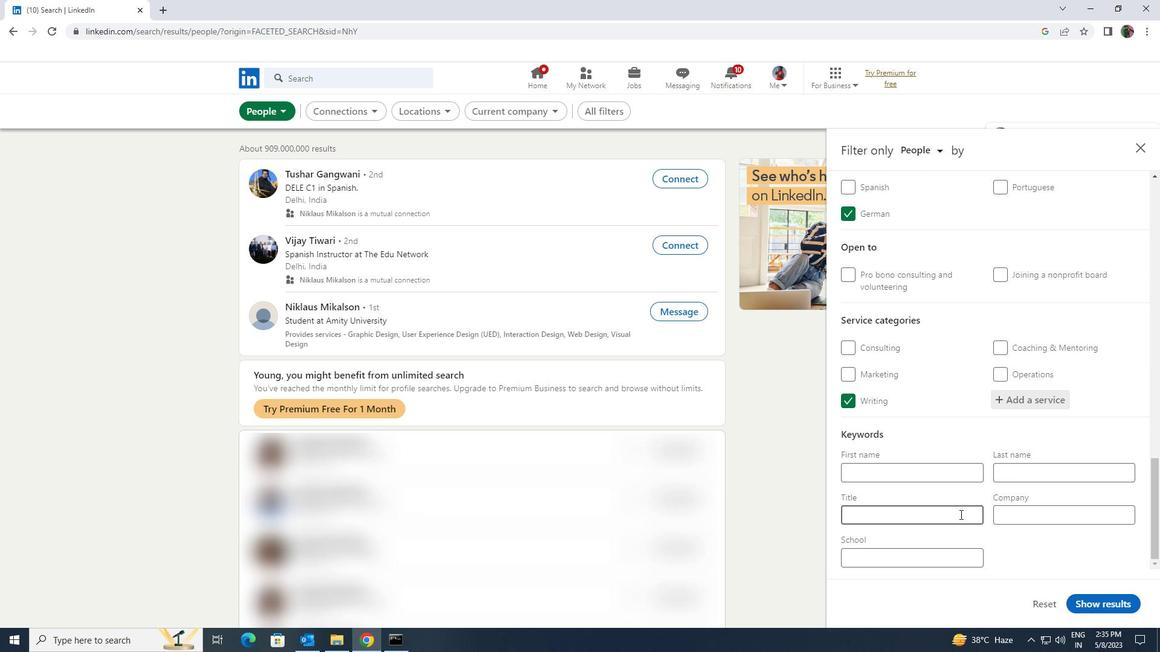 
Action: Key pressed <Key.shift><Key.shift><Key.shift><Key.shift>CONTROLLER
Screenshot: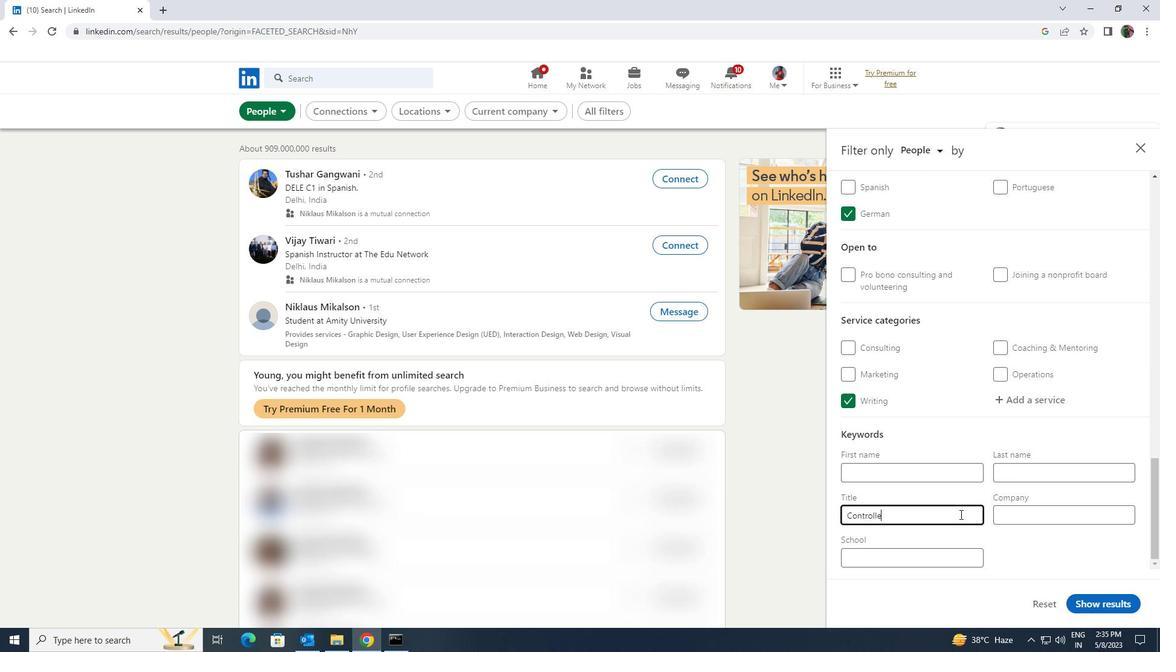 
Action: Mouse moved to (1114, 607)
Screenshot: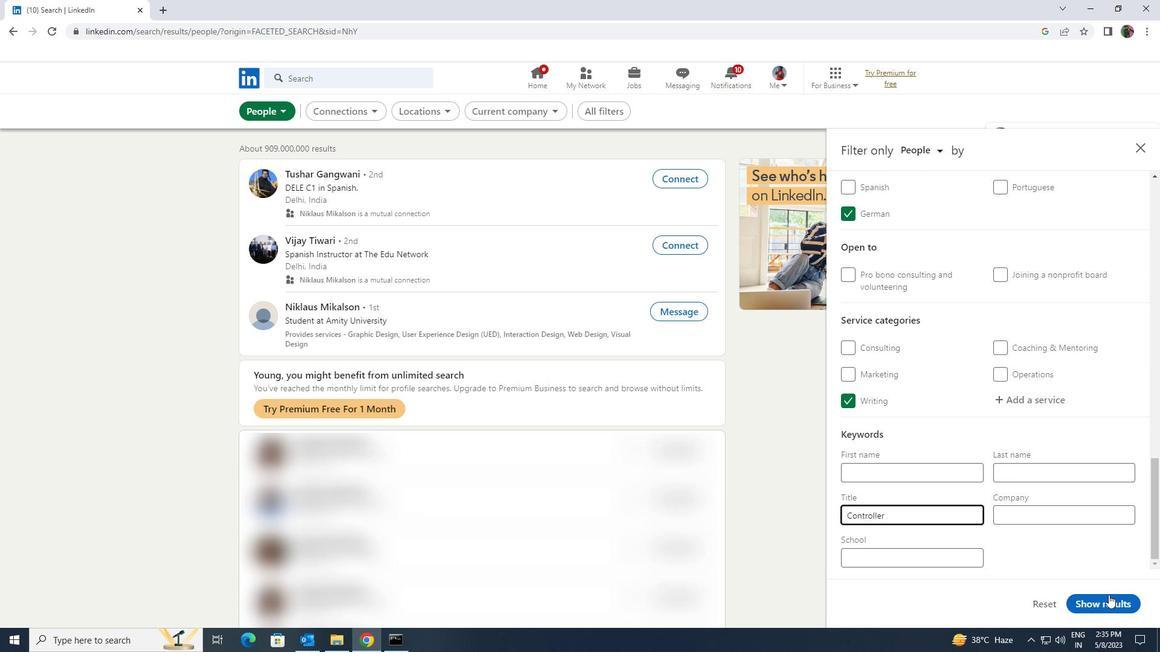 
Action: Mouse pressed left at (1114, 607)
Screenshot: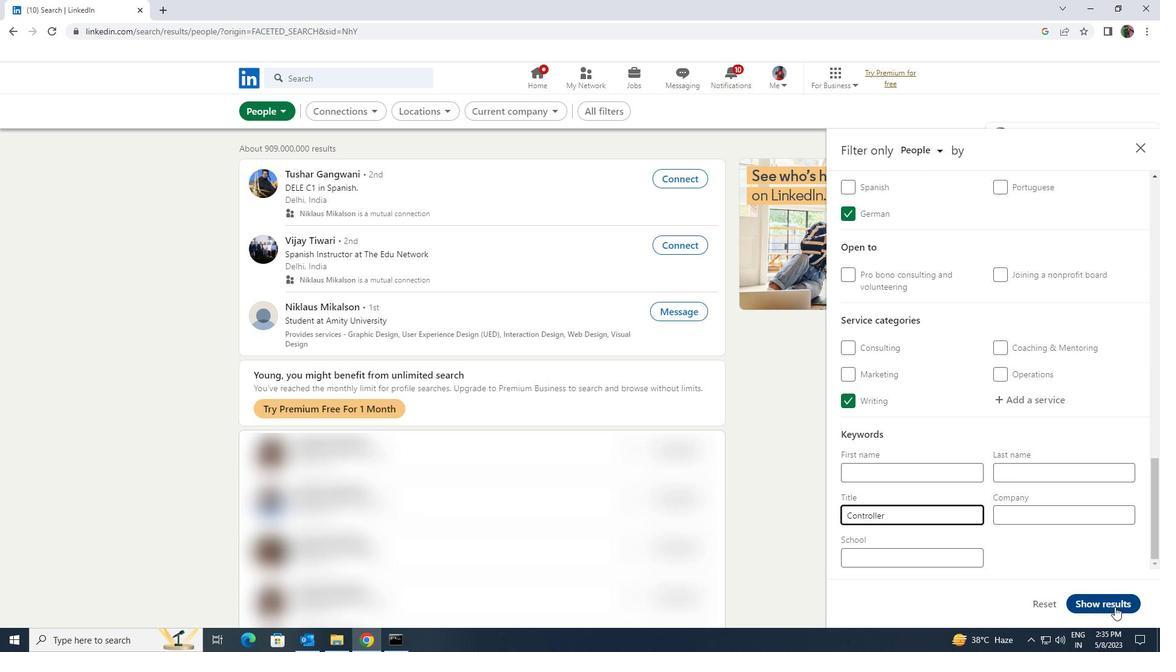 
